 Task: Find connections with filter location Santana with filter topic #Healthwith filter profile language German with filter current company India Jobs with filter school Jawaharlal Nehru Technological University, Kakinada with filter industry Retail Art Dealers with filter service category Translation with filter keywords title Telework Nurse/Doctor
Action: Mouse moved to (594, 122)
Screenshot: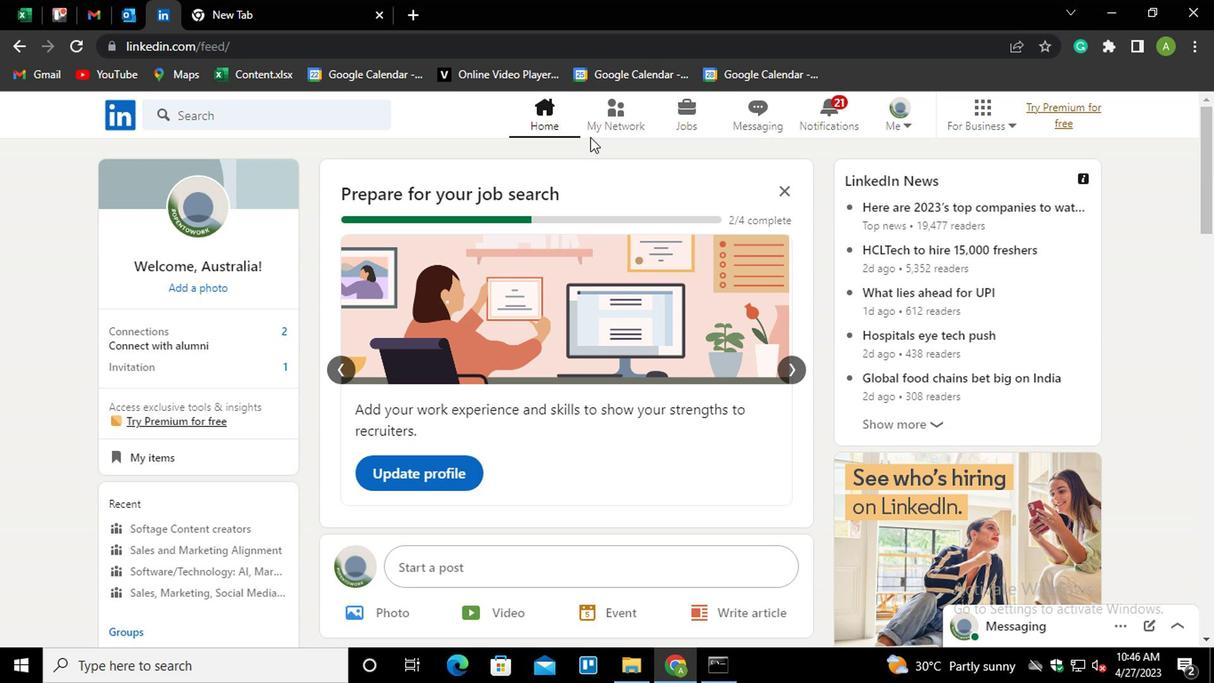 
Action: Mouse pressed left at (594, 122)
Screenshot: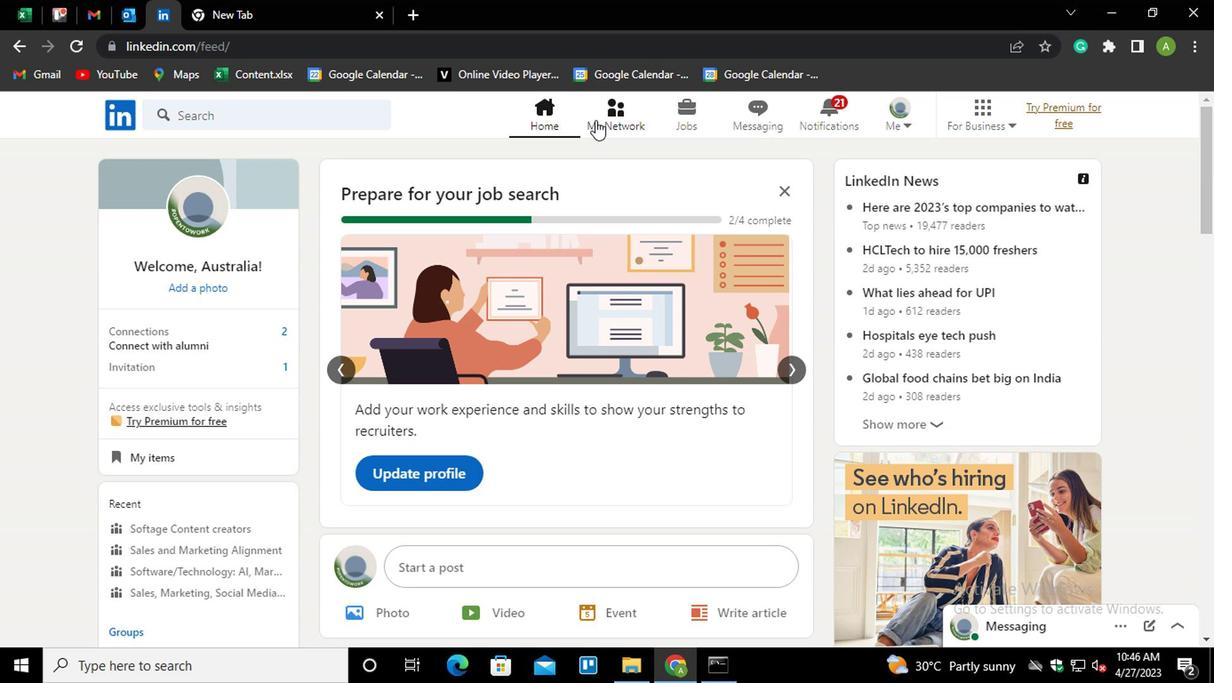 
Action: Mouse moved to (194, 217)
Screenshot: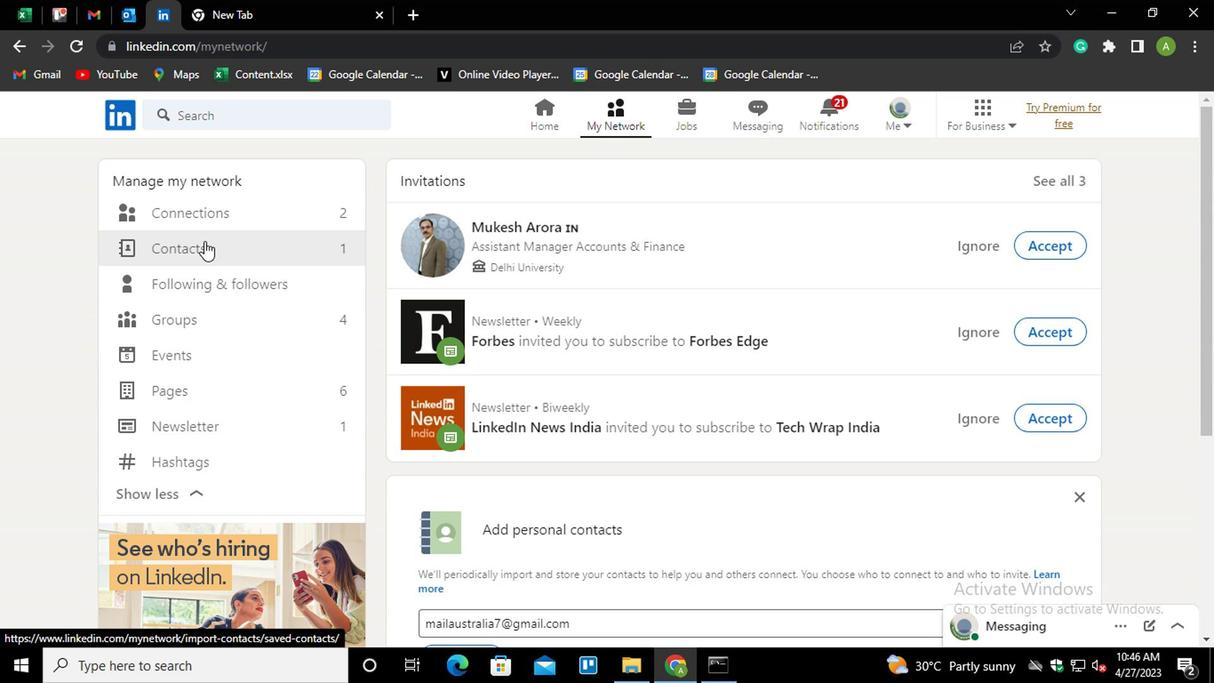 
Action: Mouse pressed left at (194, 217)
Screenshot: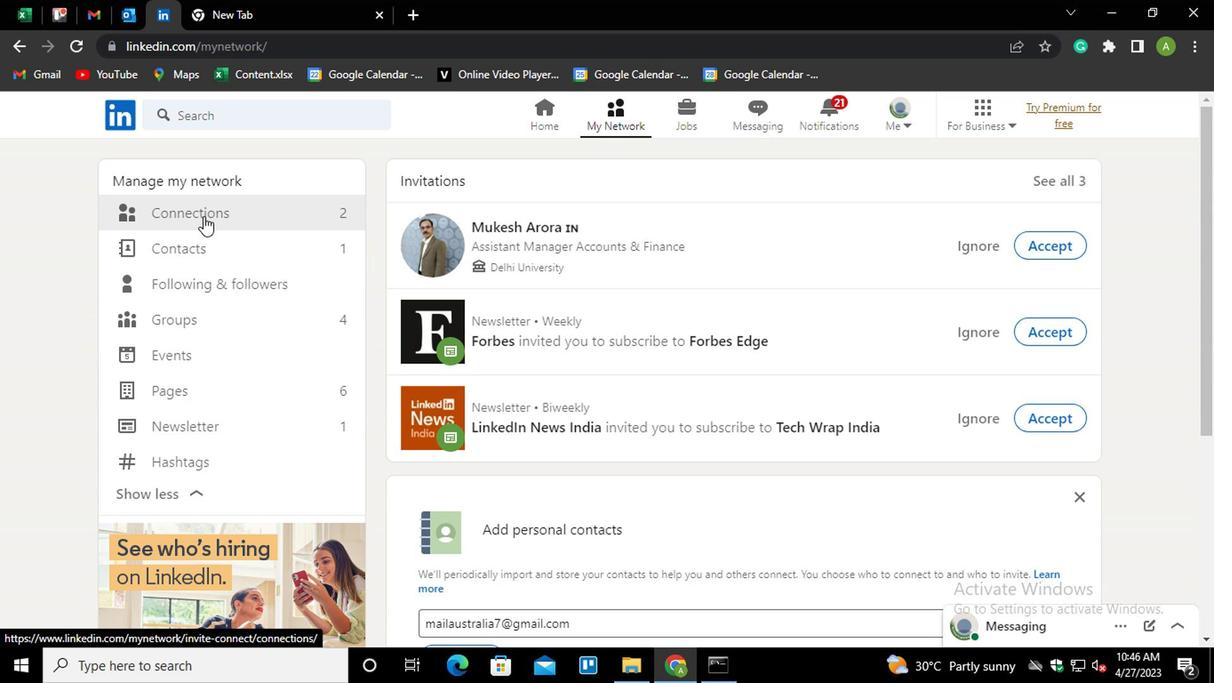 
Action: Mouse moved to (718, 213)
Screenshot: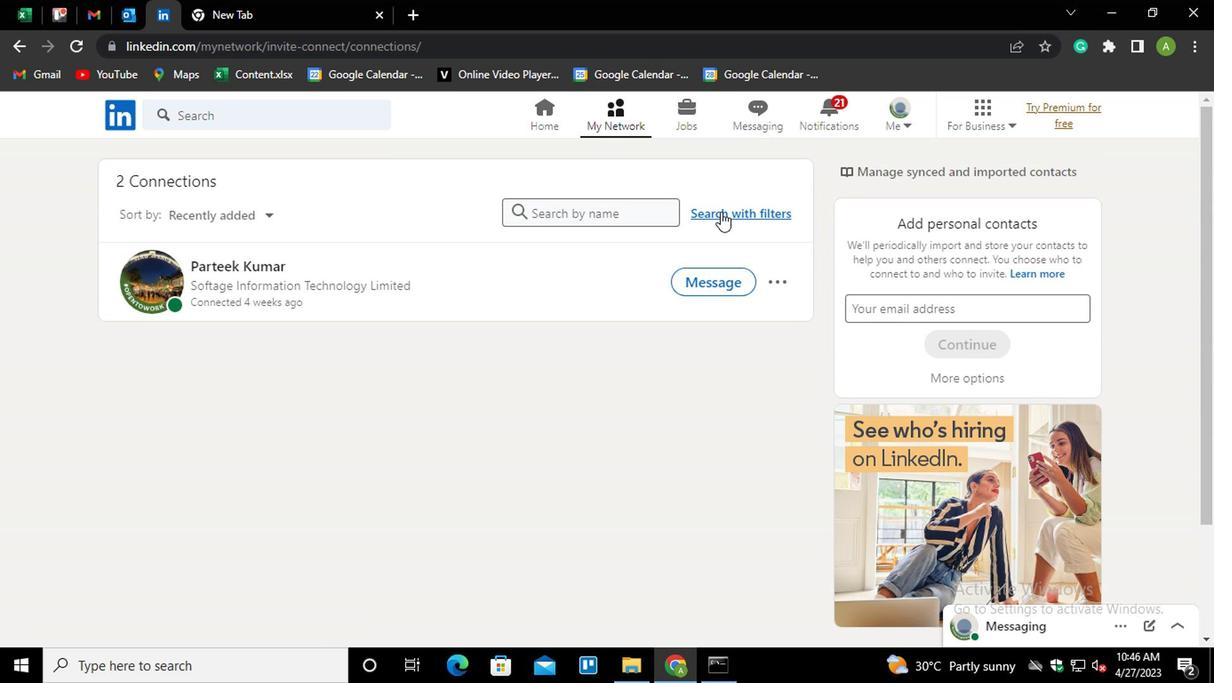 
Action: Mouse pressed left at (718, 213)
Screenshot: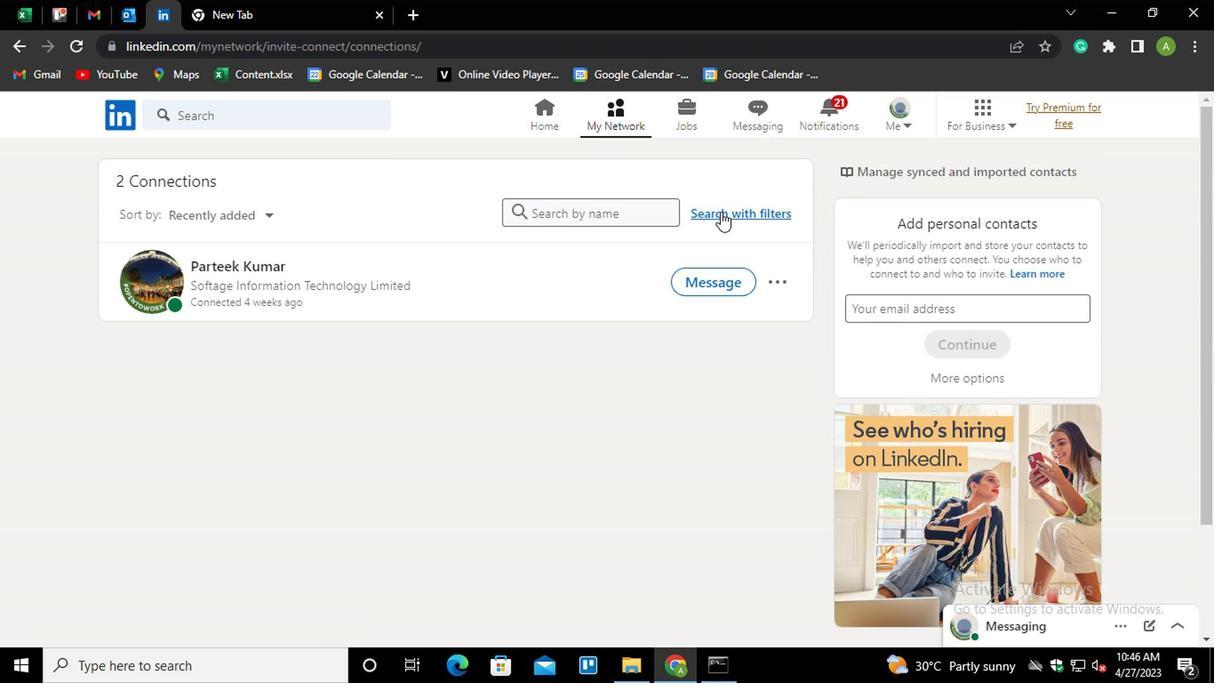 
Action: Mouse moved to (597, 165)
Screenshot: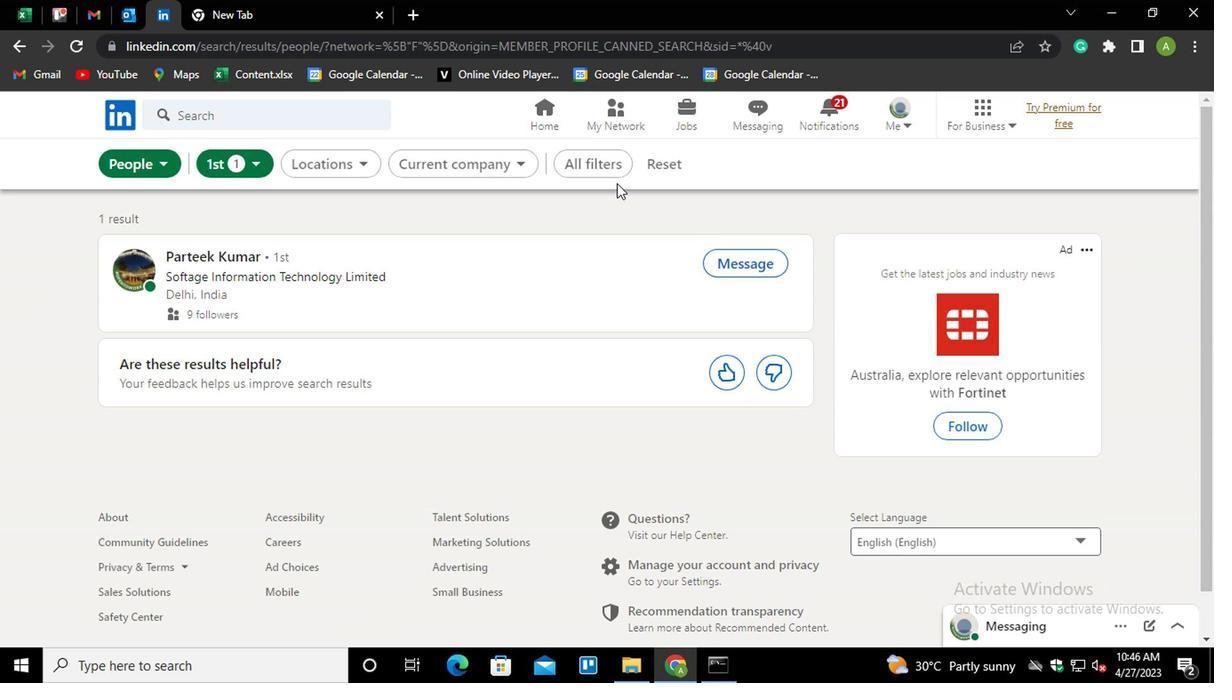 
Action: Mouse pressed left at (597, 165)
Screenshot: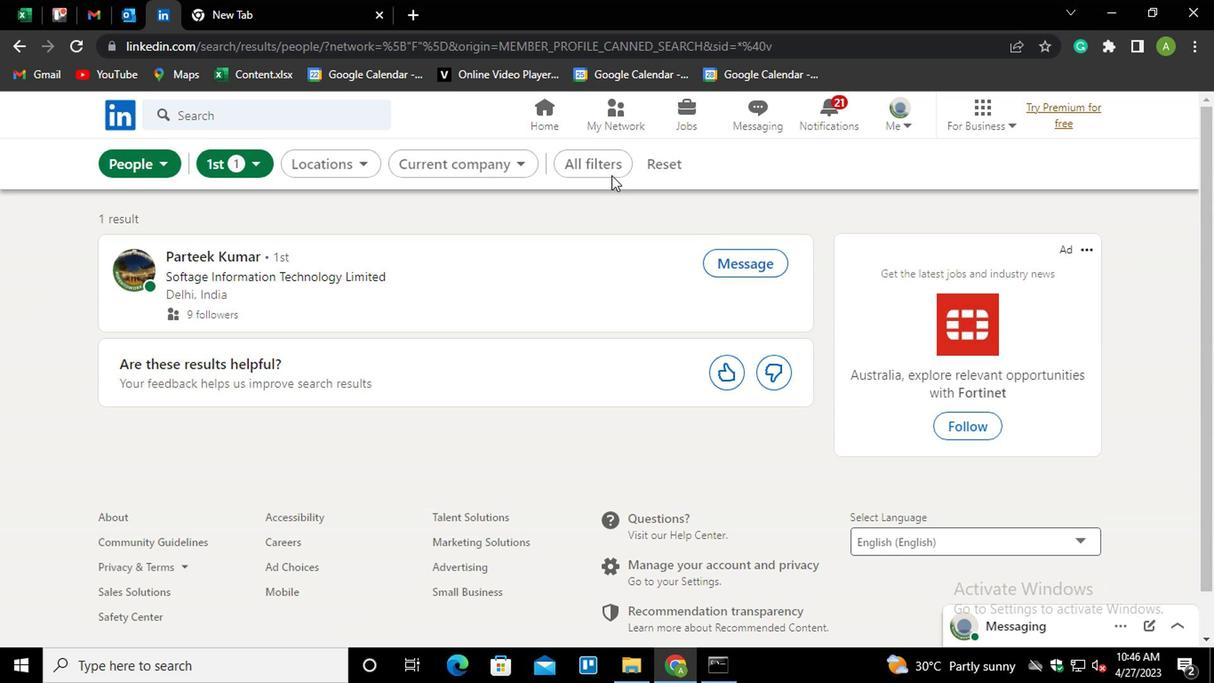 
Action: Mouse moved to (847, 371)
Screenshot: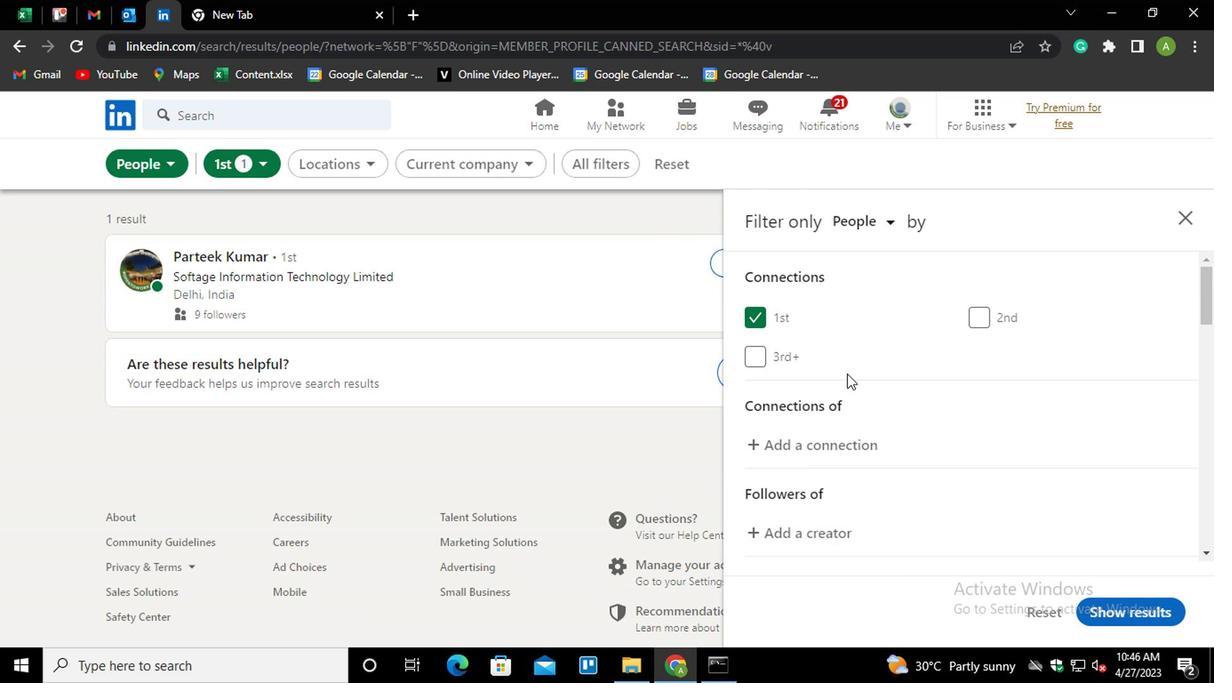 
Action: Mouse scrolled (847, 370) with delta (0, -1)
Screenshot: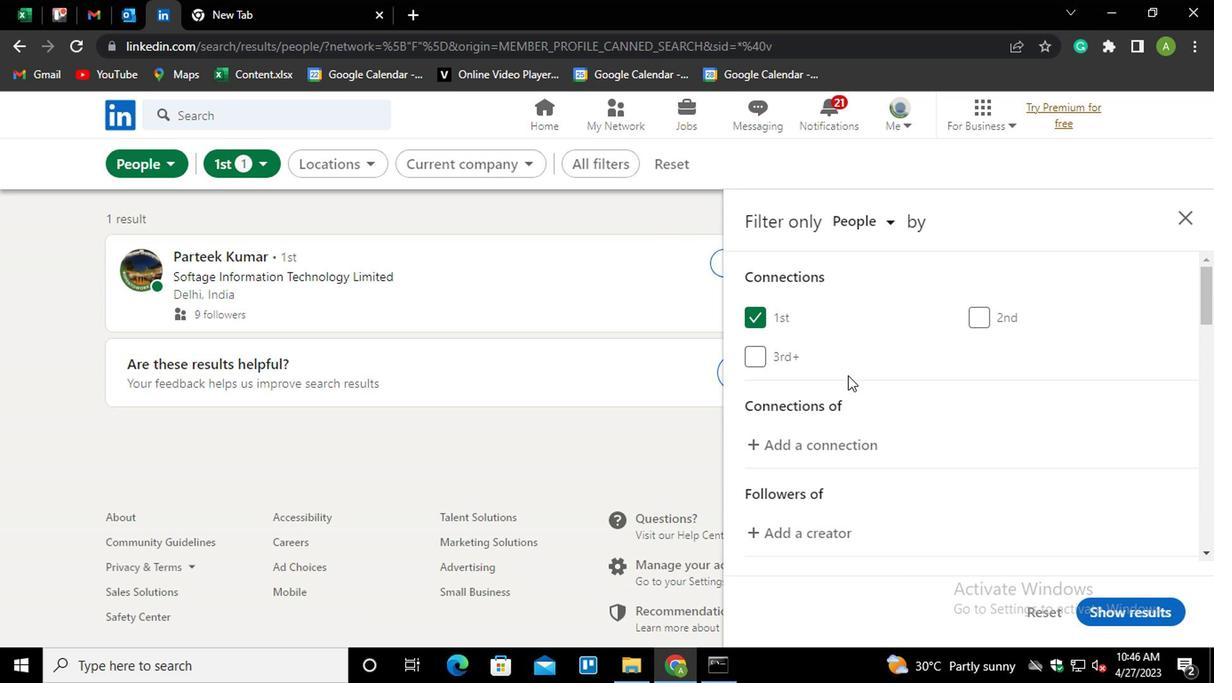 
Action: Mouse scrolled (847, 370) with delta (0, -1)
Screenshot: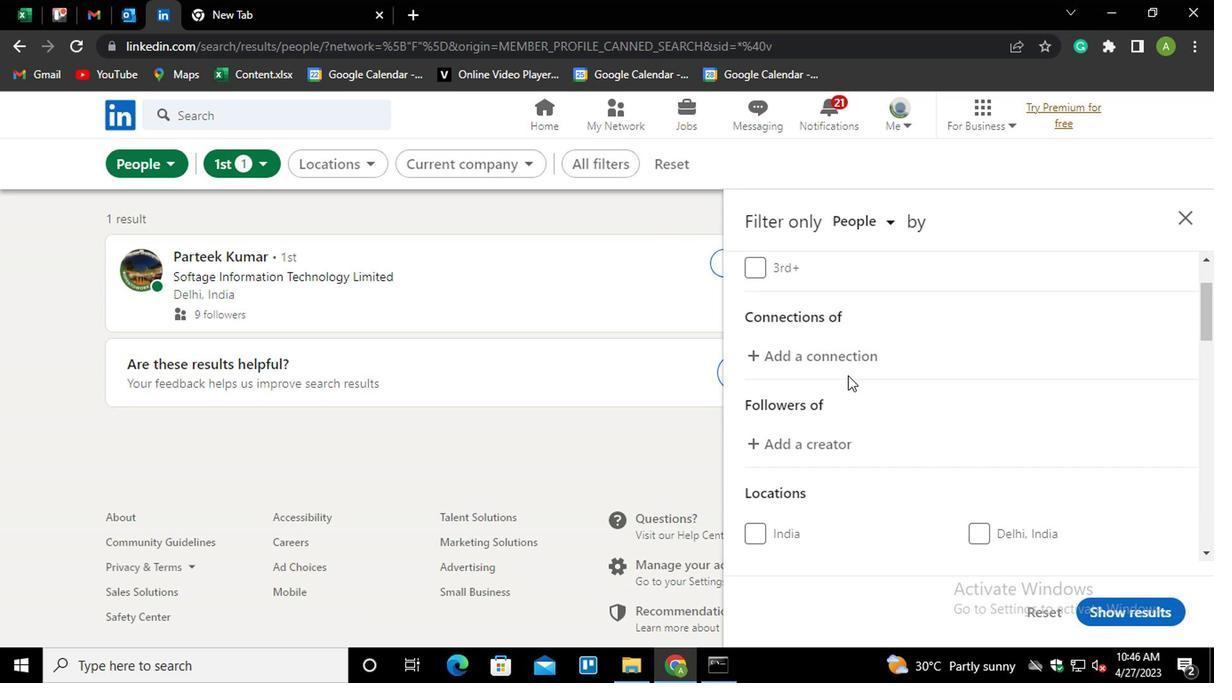 
Action: Mouse moved to (847, 371)
Screenshot: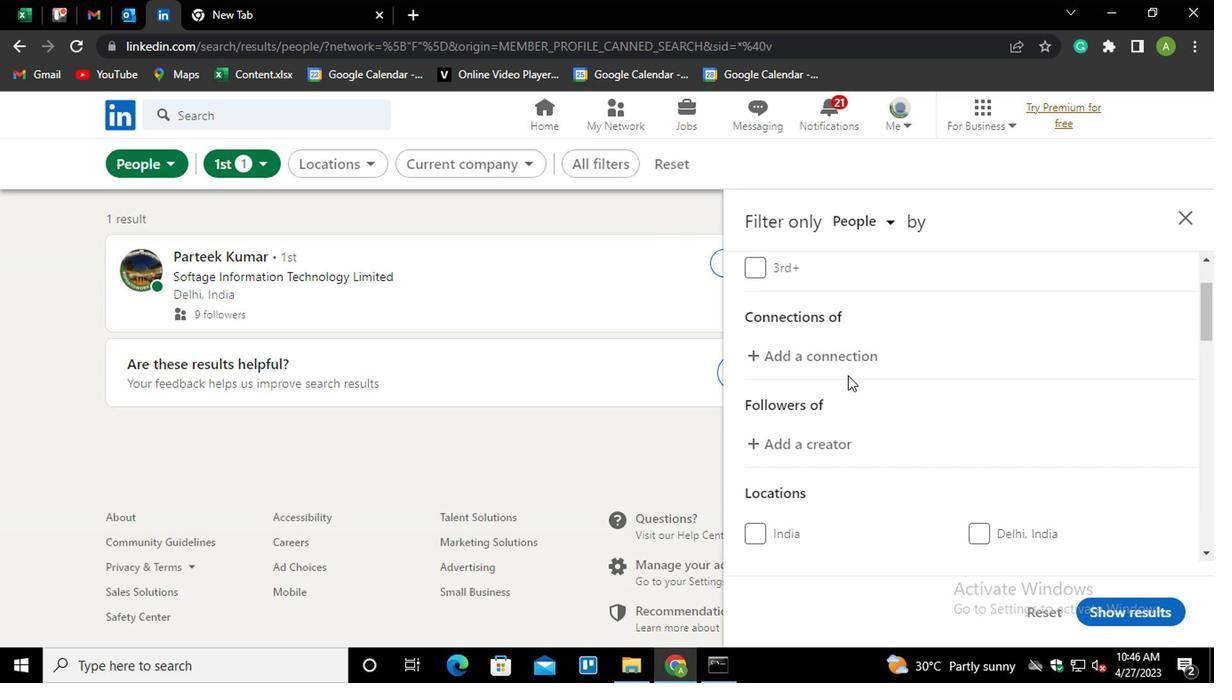 
Action: Mouse scrolled (847, 371) with delta (0, 0)
Screenshot: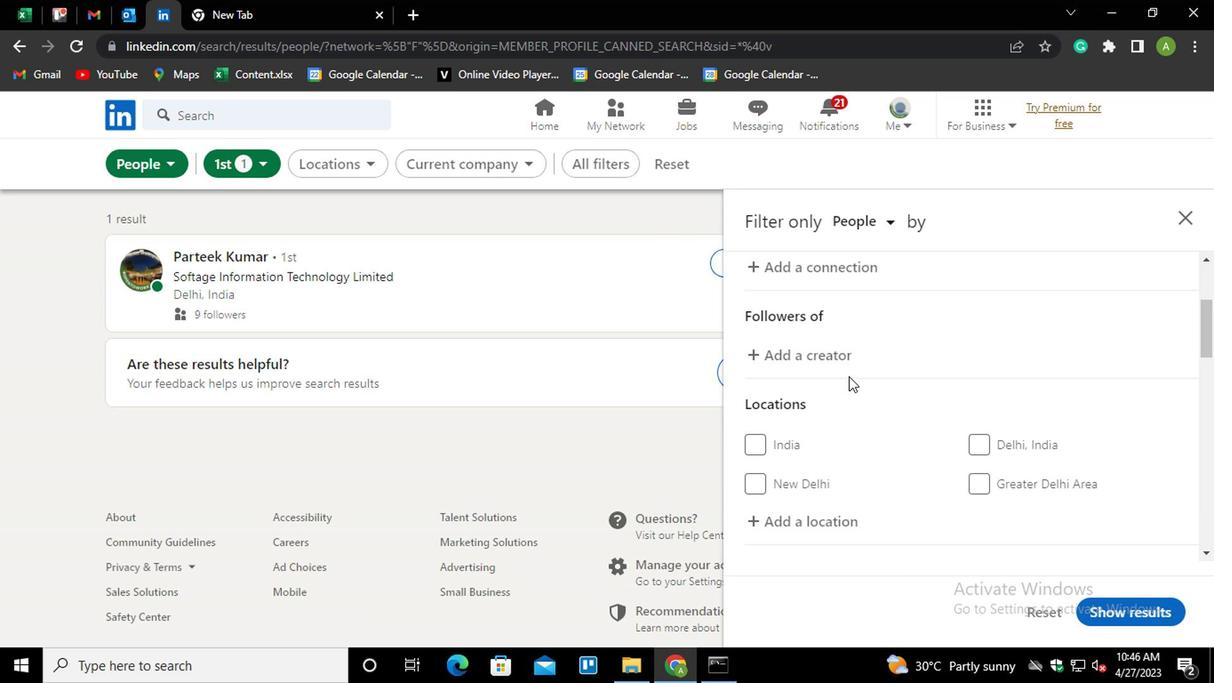 
Action: Mouse moved to (819, 427)
Screenshot: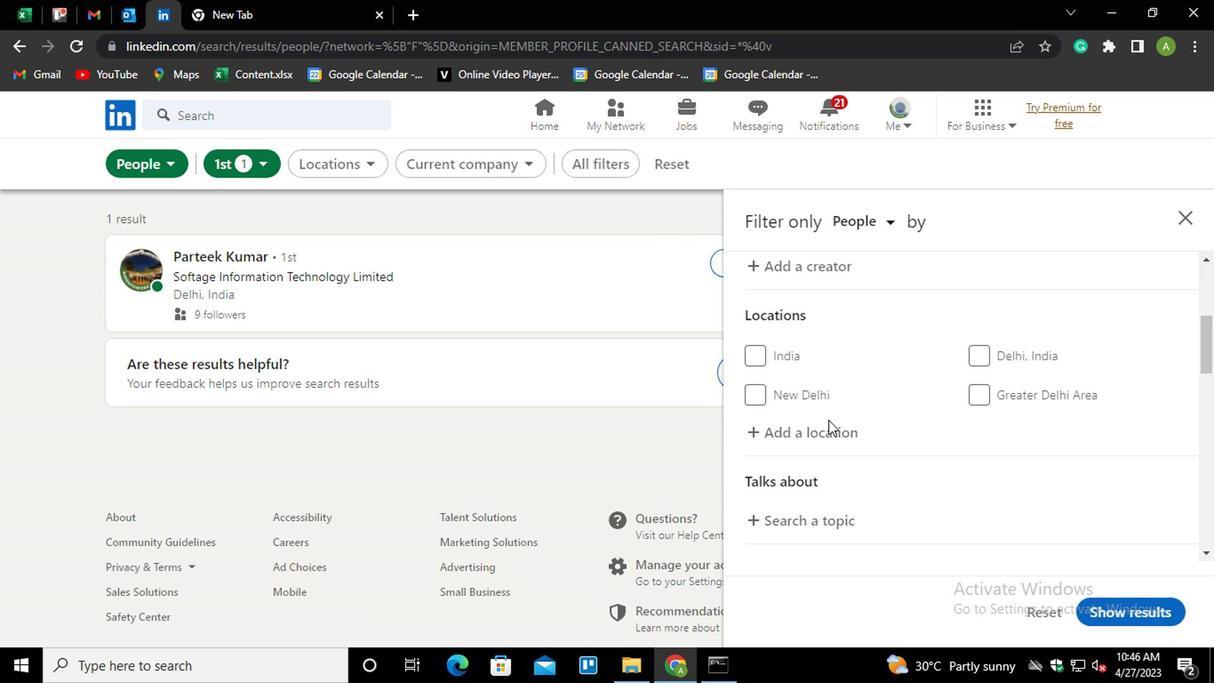
Action: Mouse pressed left at (819, 427)
Screenshot: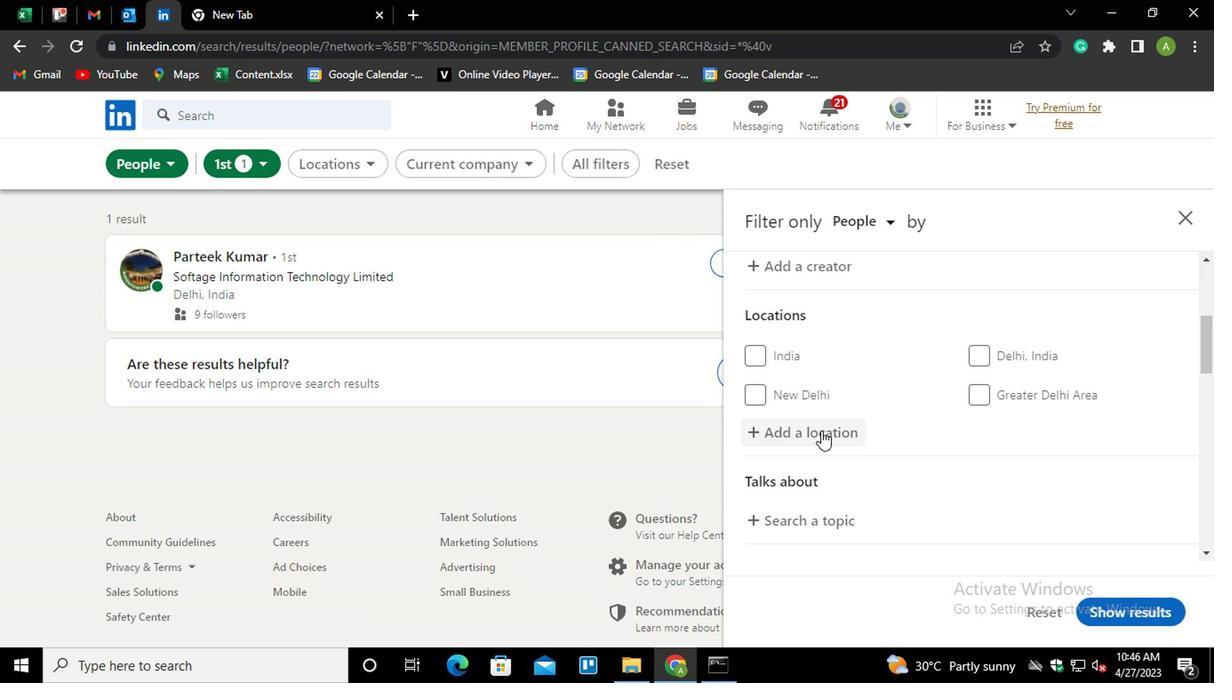 
Action: Mouse pressed left at (819, 427)
Screenshot: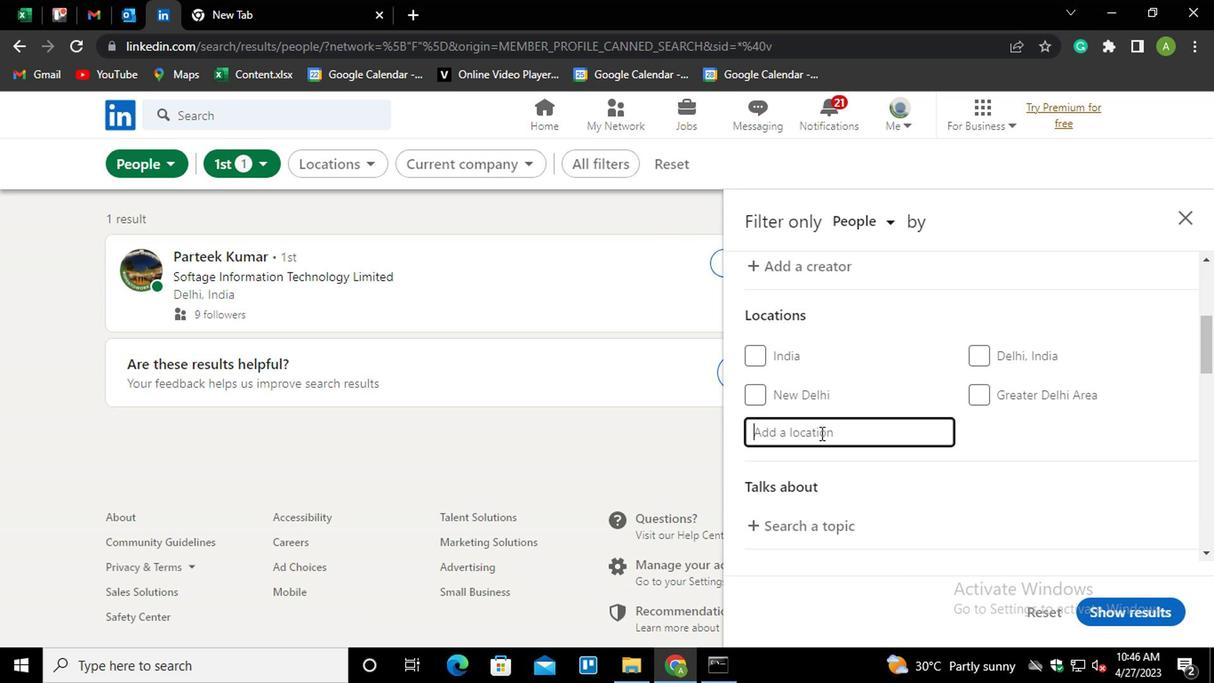 
Action: Mouse moved to (817, 427)
Screenshot: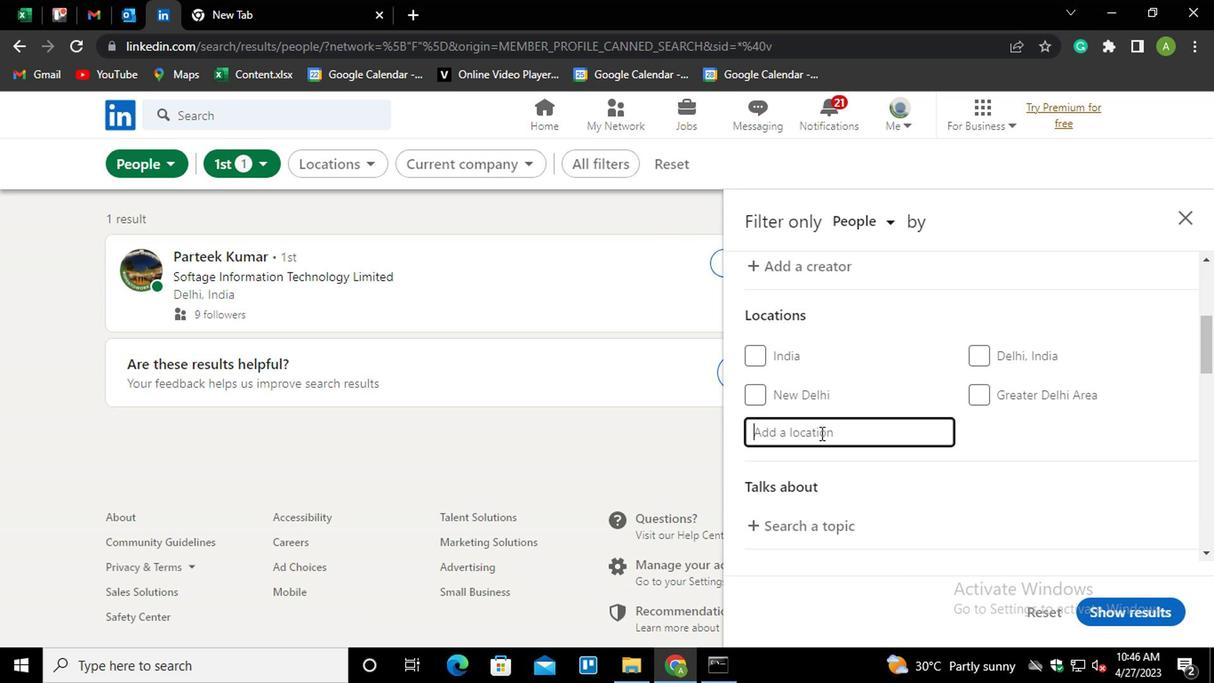 
Action: Key pressed <Key.shift>SANTANA<Key.down><Key.enter>
Screenshot: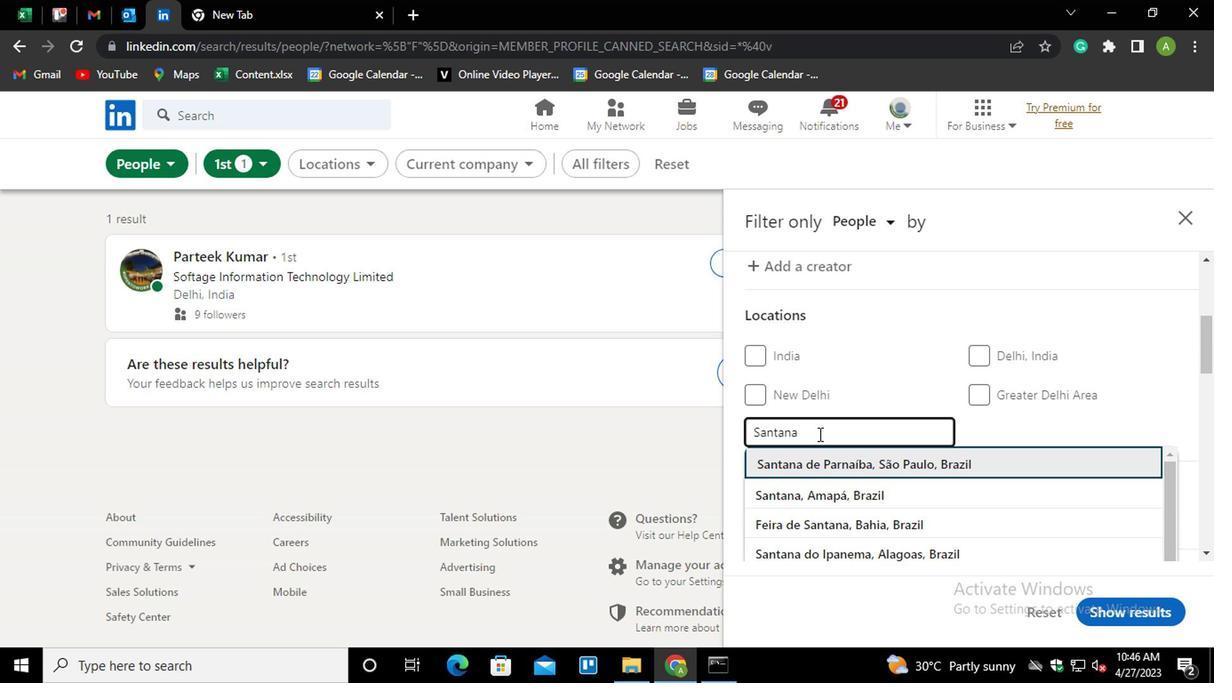 
Action: Mouse scrolled (817, 427) with delta (0, 0)
Screenshot: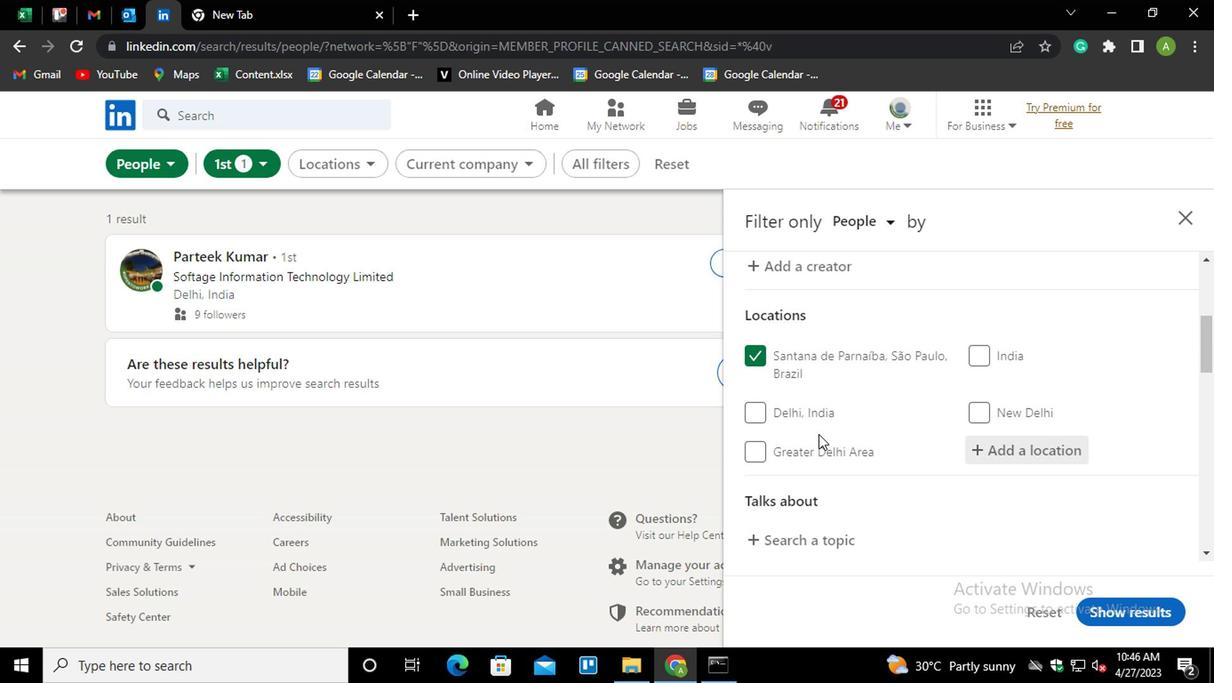 
Action: Mouse scrolled (817, 427) with delta (0, 0)
Screenshot: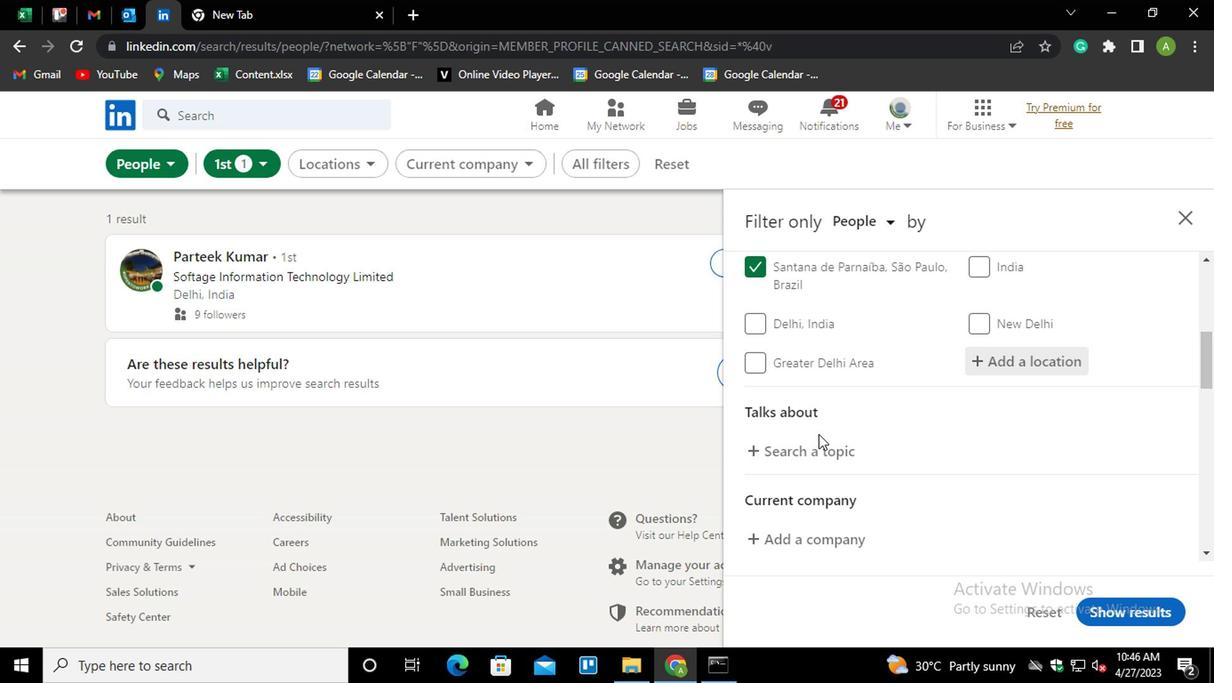 
Action: Mouse scrolled (817, 427) with delta (0, 0)
Screenshot: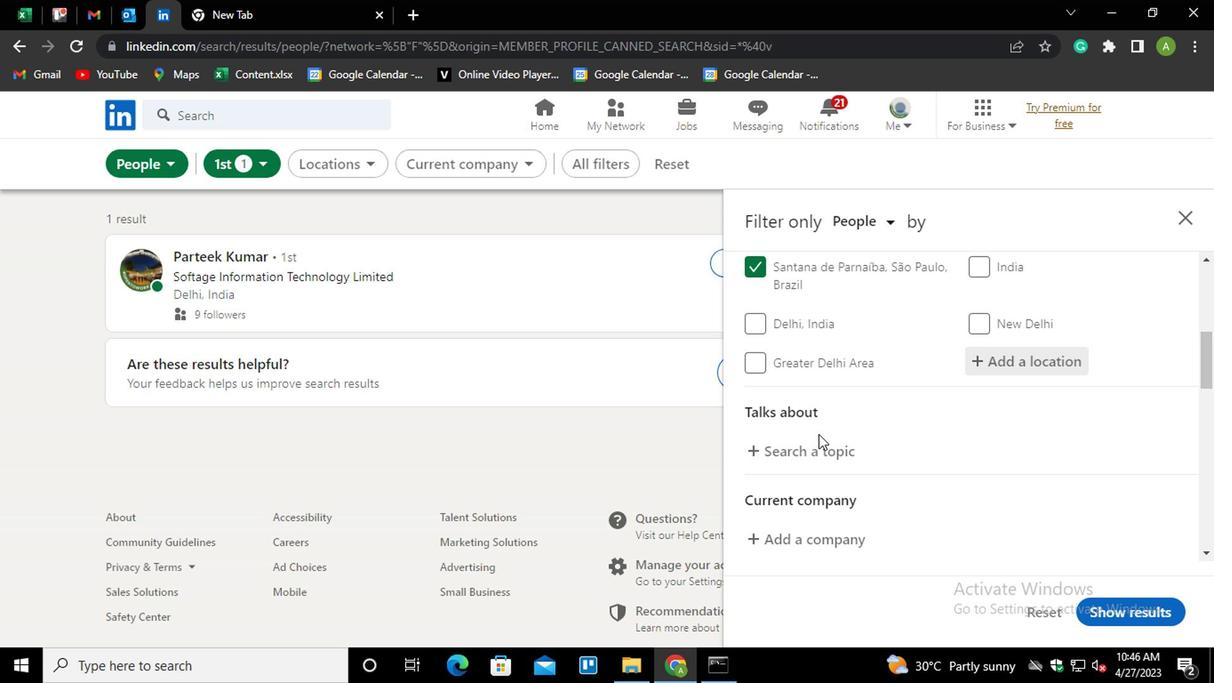 
Action: Mouse moved to (798, 277)
Screenshot: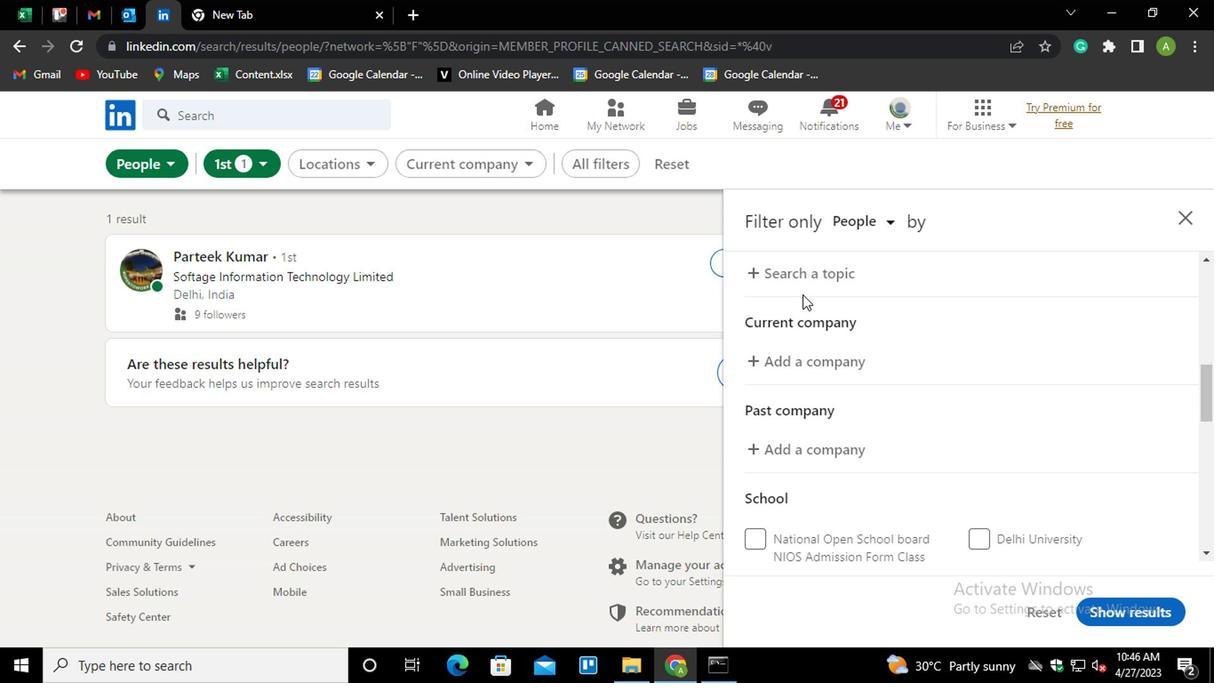 
Action: Mouse pressed left at (798, 277)
Screenshot: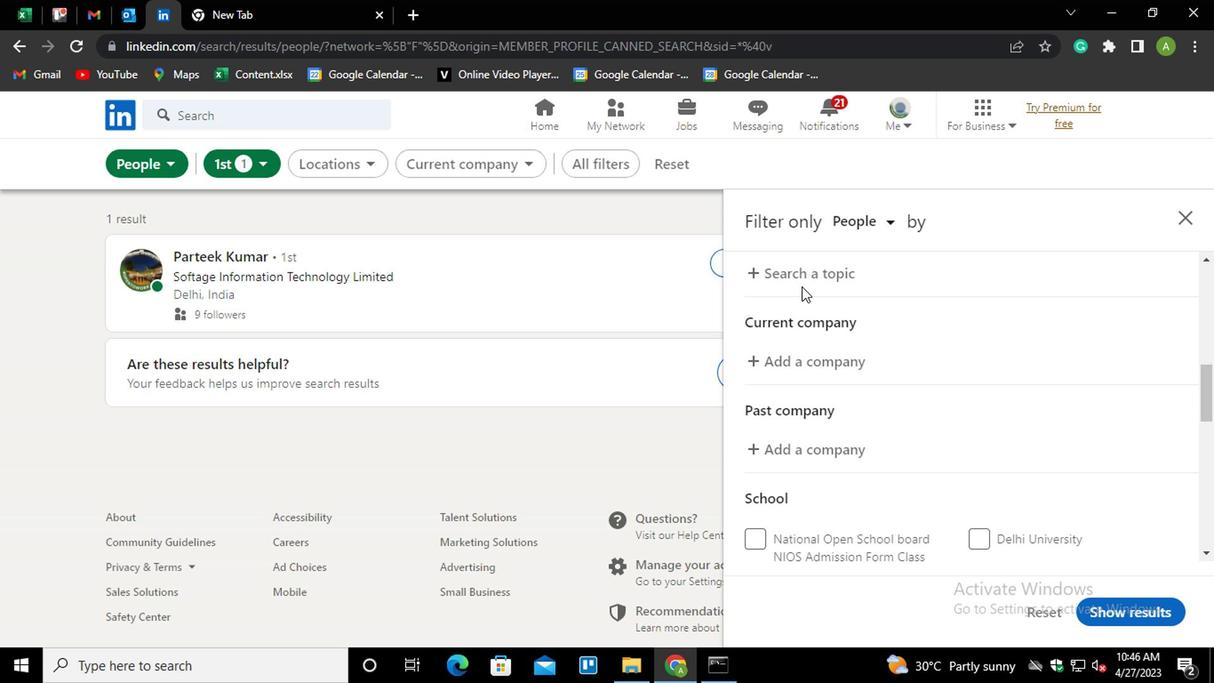 
Action: Key pressed <Key.shift>#<Key.shift>HEALTG<Key.enter>H<Key.backspace><Key.backspace>H
Screenshot: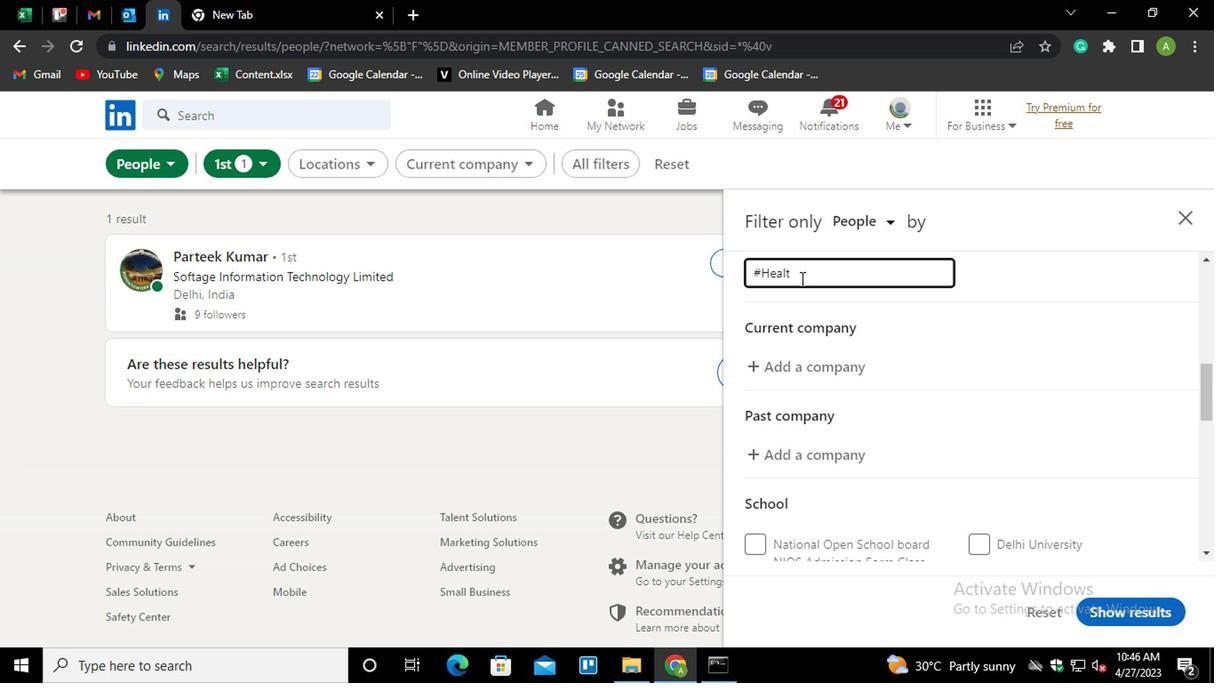 
Action: Mouse moved to (1082, 304)
Screenshot: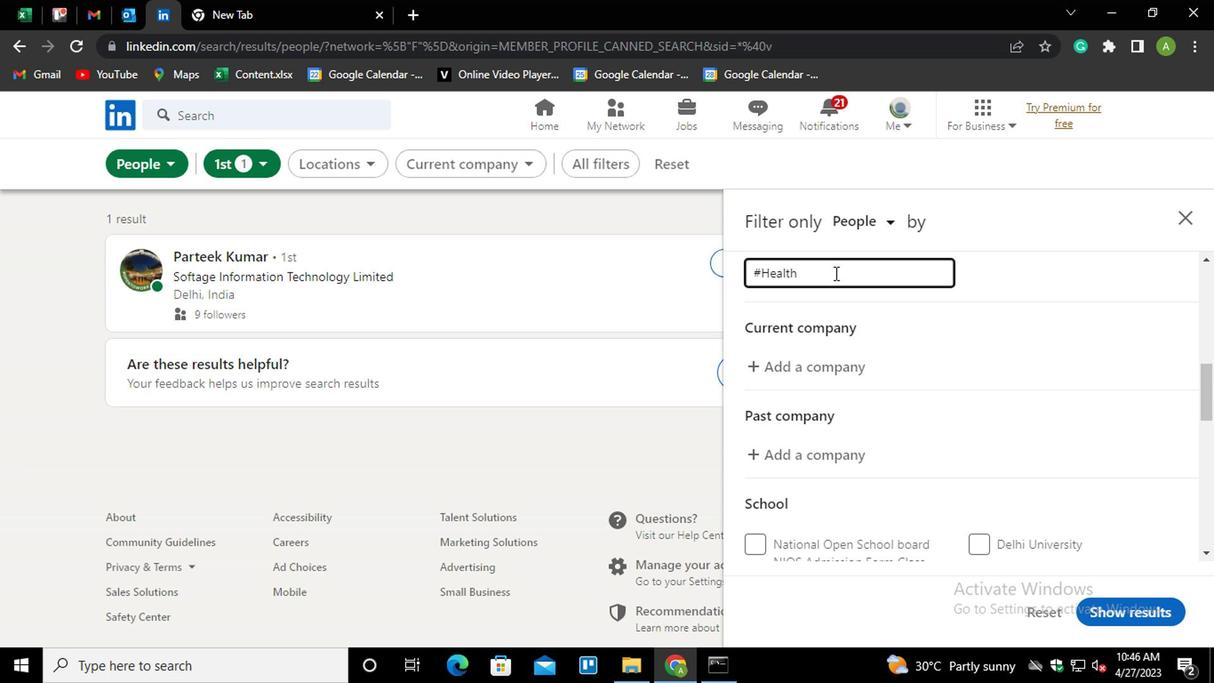 
Action: Mouse pressed left at (1082, 304)
Screenshot: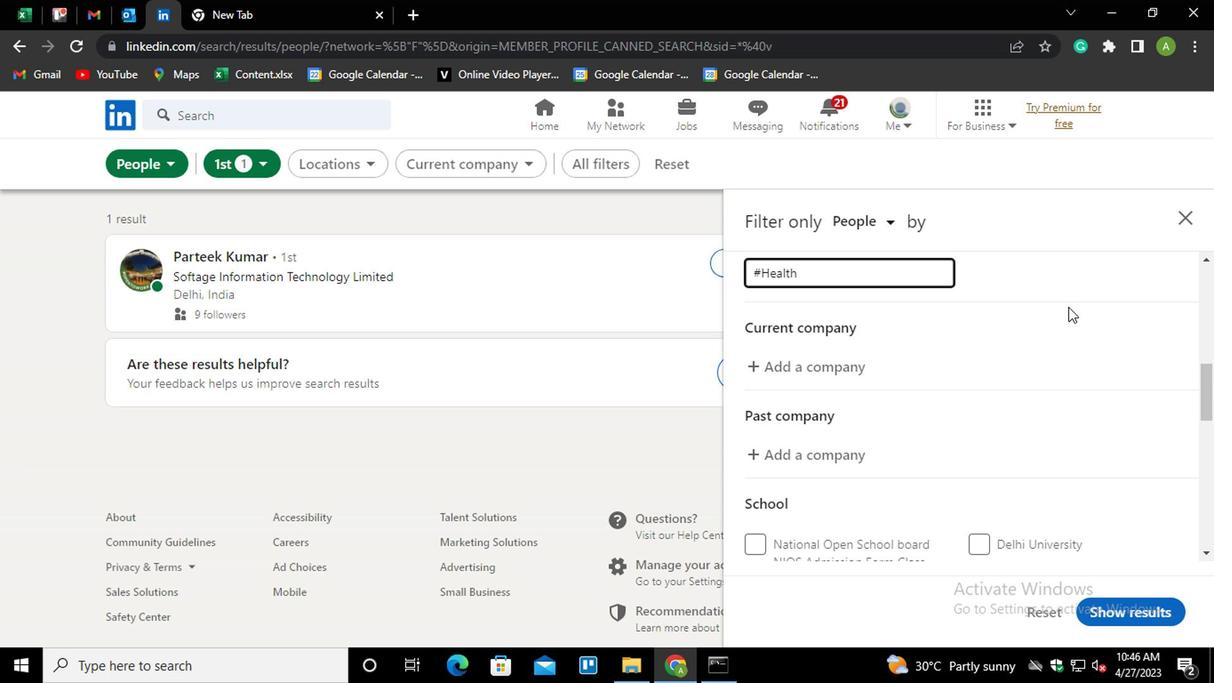 
Action: Mouse moved to (1088, 300)
Screenshot: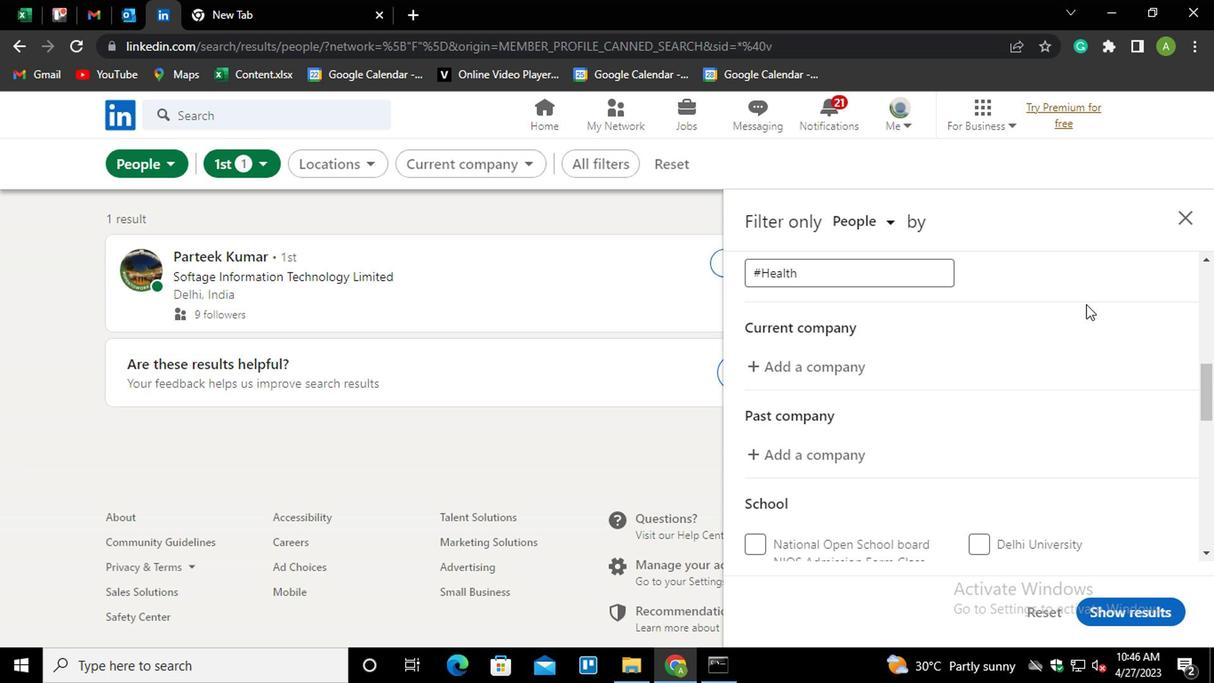 
Action: Mouse scrolled (1088, 299) with delta (0, 0)
Screenshot: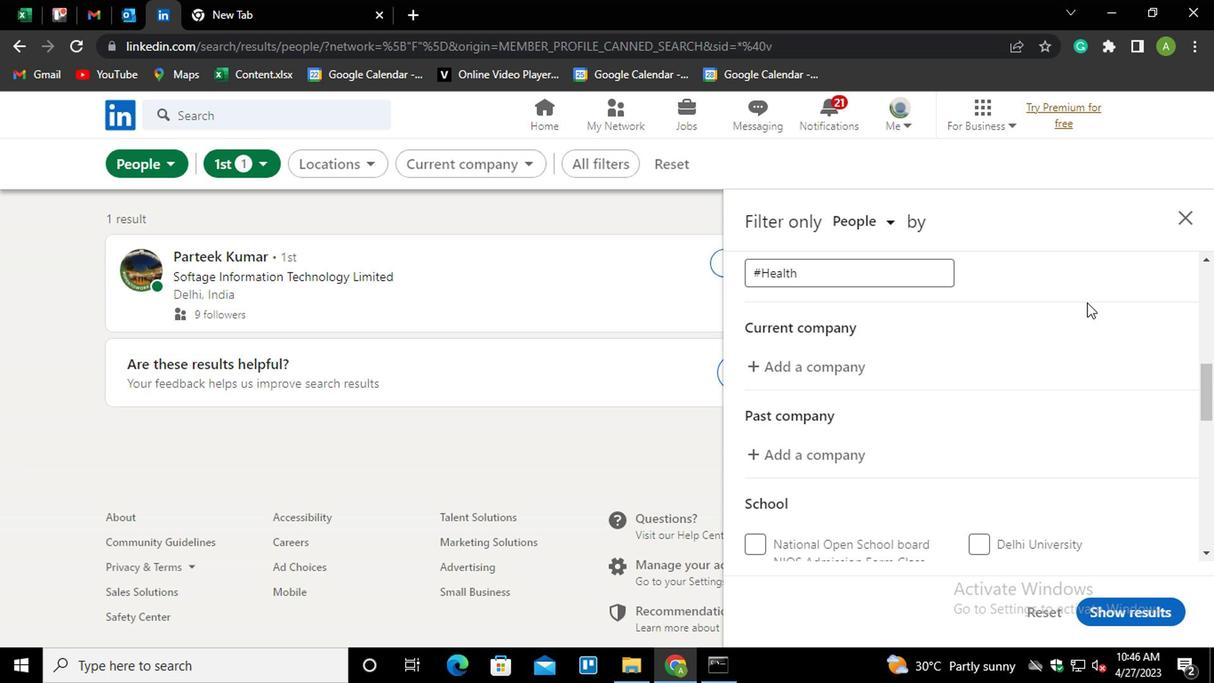 
Action: Mouse moved to (798, 275)
Screenshot: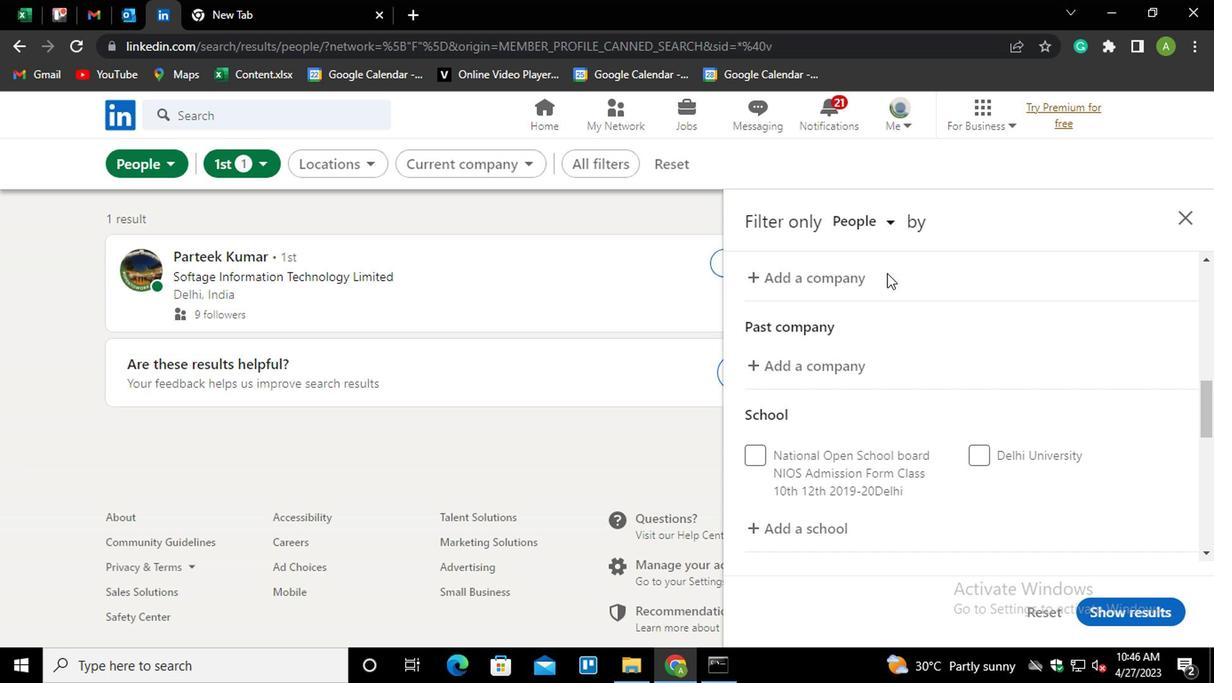 
Action: Mouse pressed left at (798, 275)
Screenshot: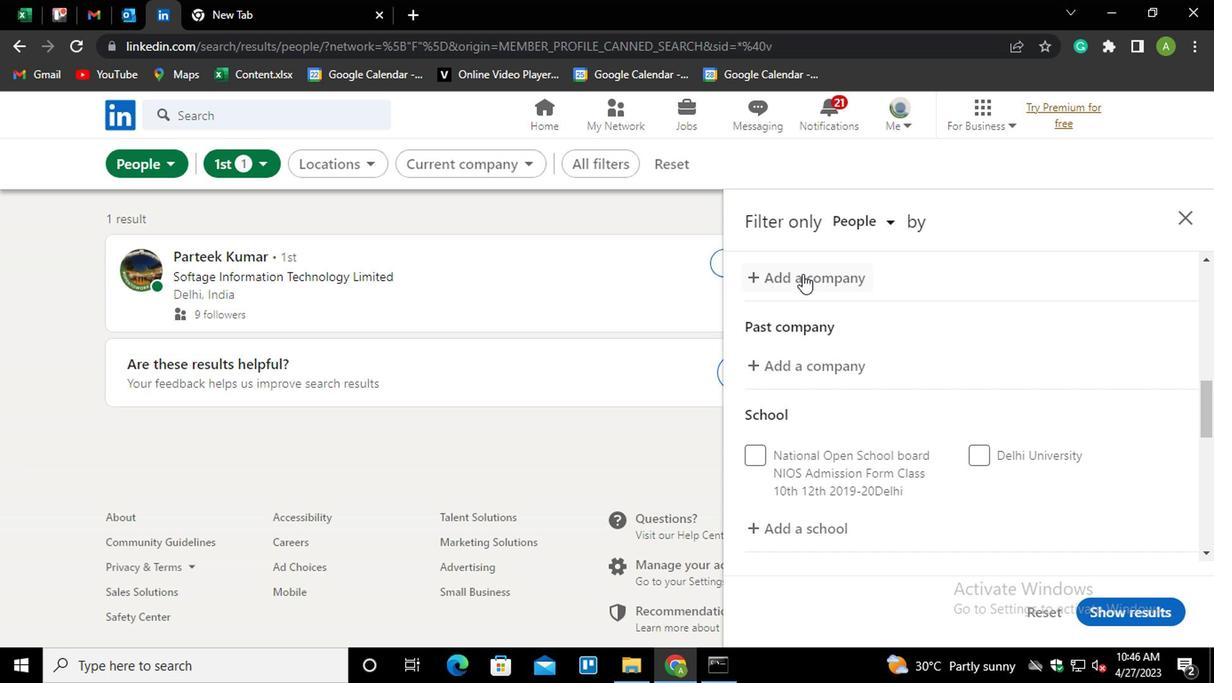 
Action: Mouse moved to (802, 276)
Screenshot: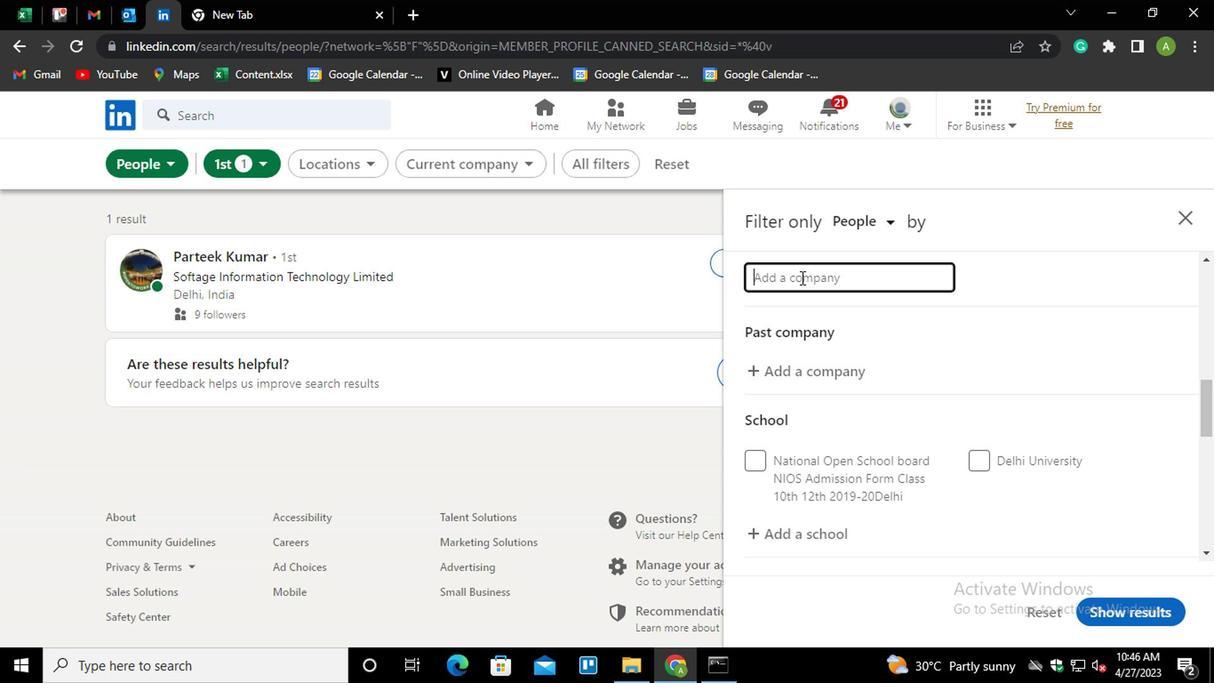 
Action: Mouse pressed left at (802, 276)
Screenshot: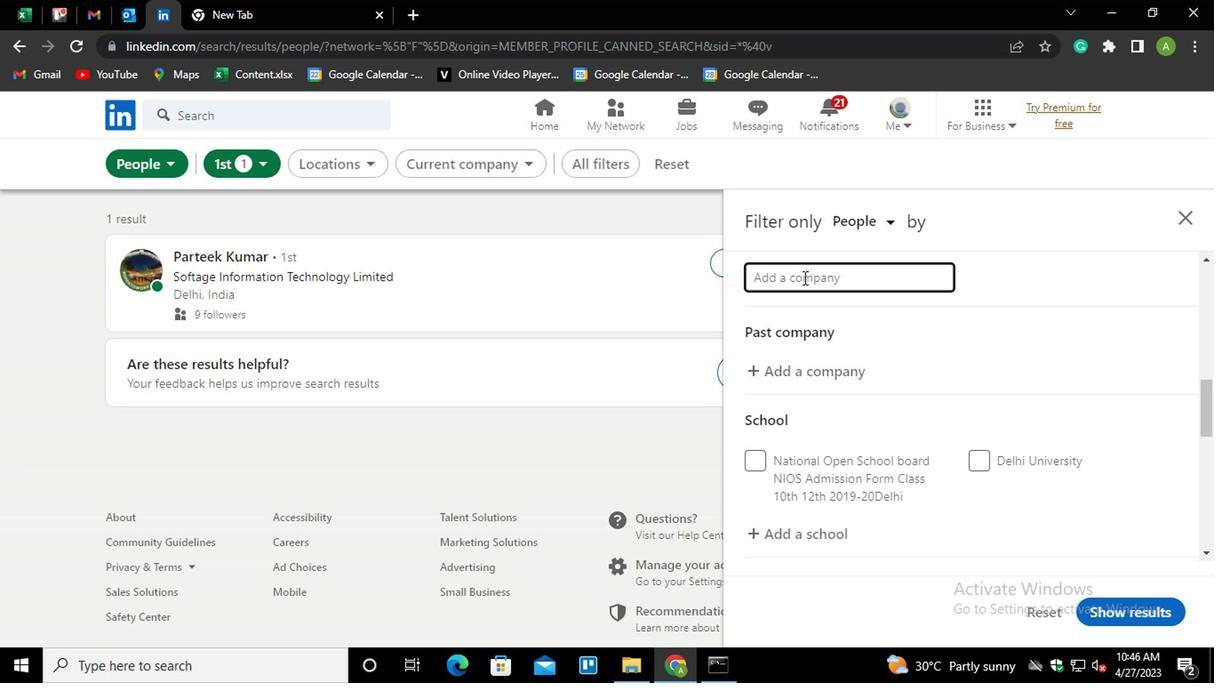
Action: Key pressed <Key.shift_r>INDIA<Key.space><Key.down><Key.down><Key.enter>
Screenshot: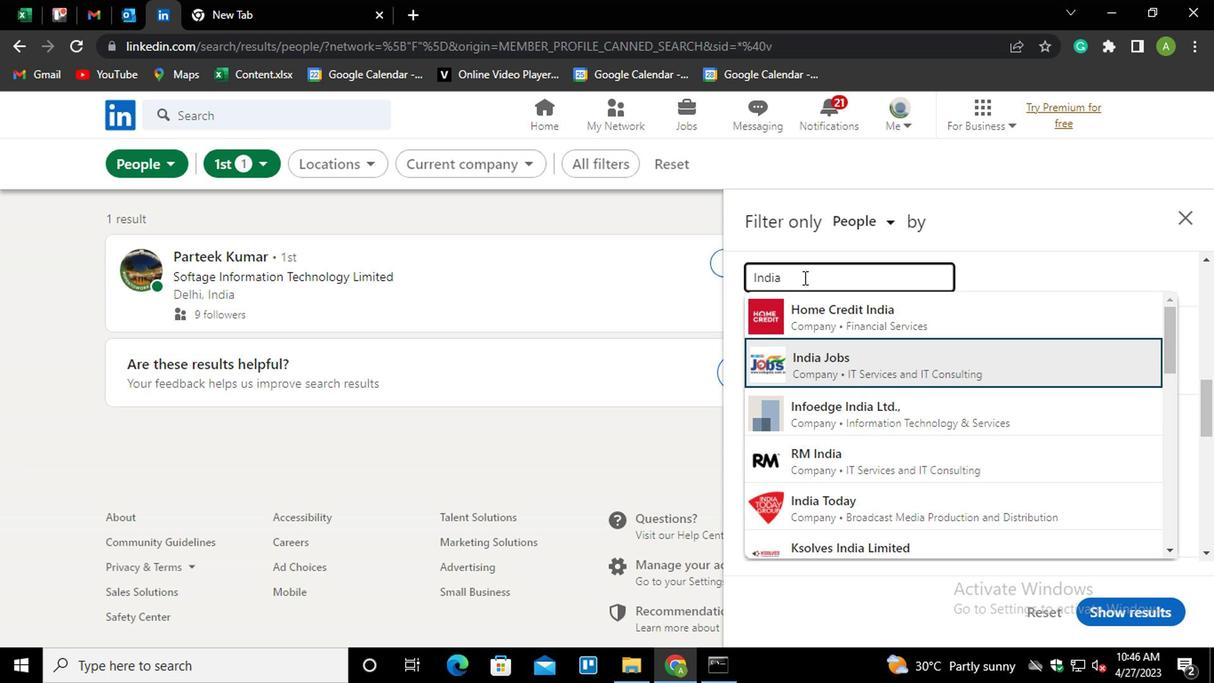
Action: Mouse moved to (847, 311)
Screenshot: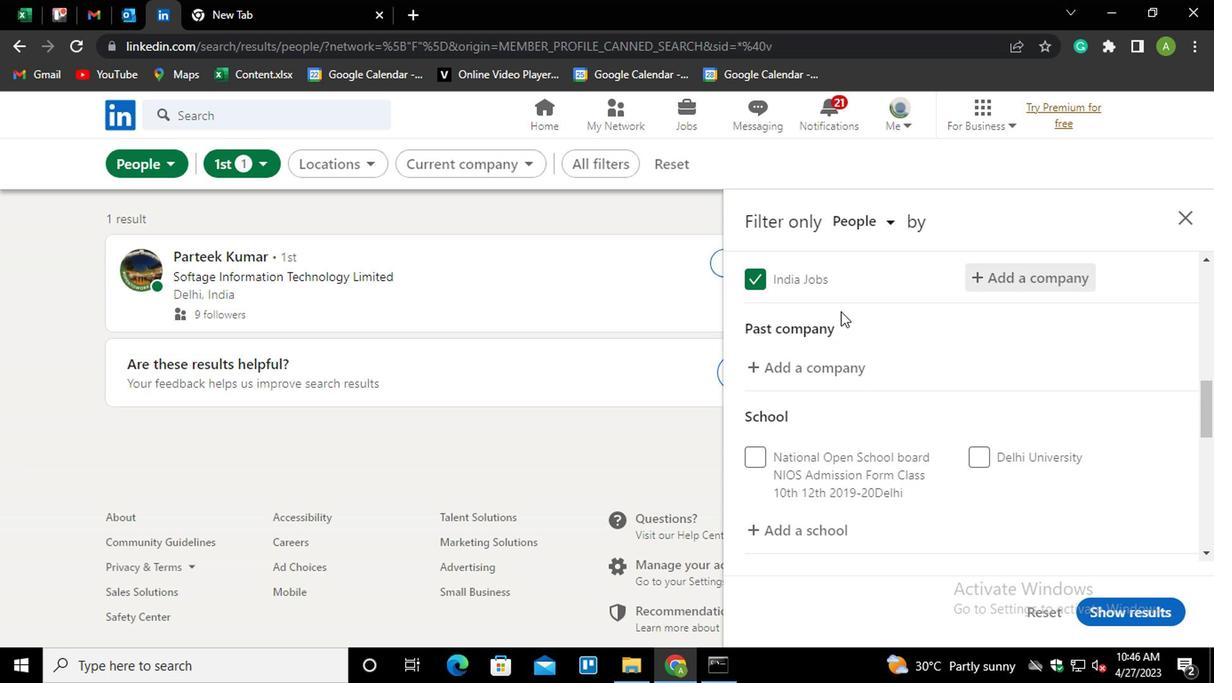 
Action: Mouse scrolled (847, 309) with delta (0, -1)
Screenshot: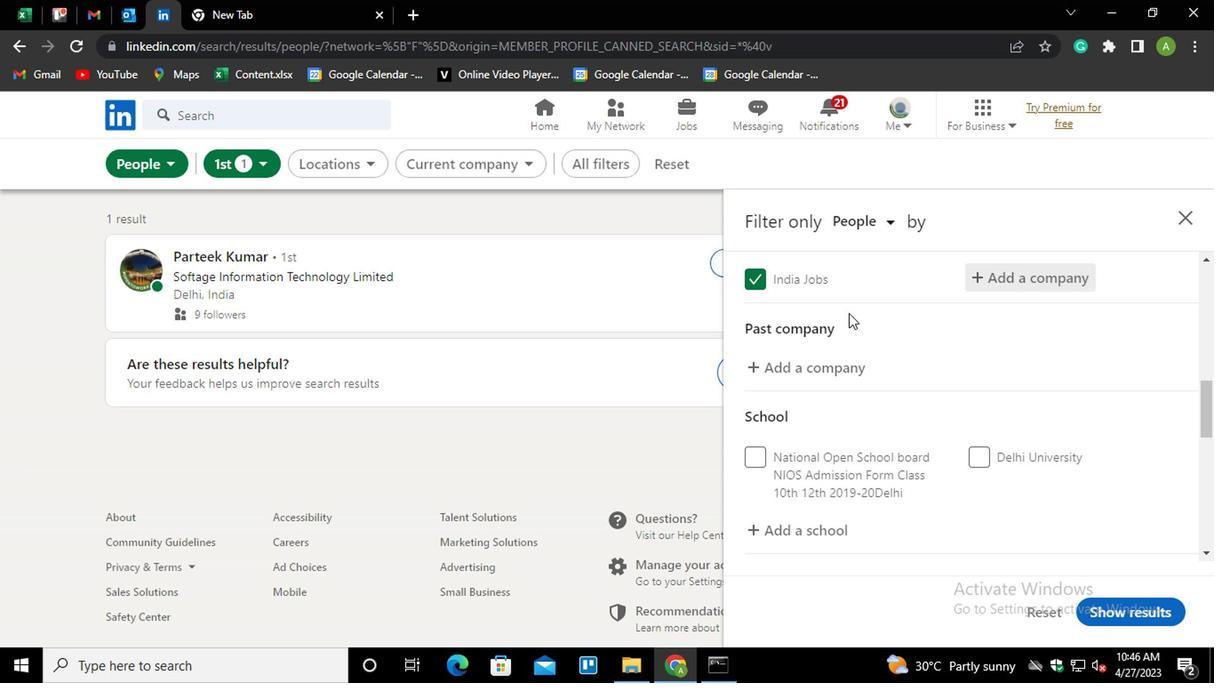 
Action: Mouse moved to (847, 315)
Screenshot: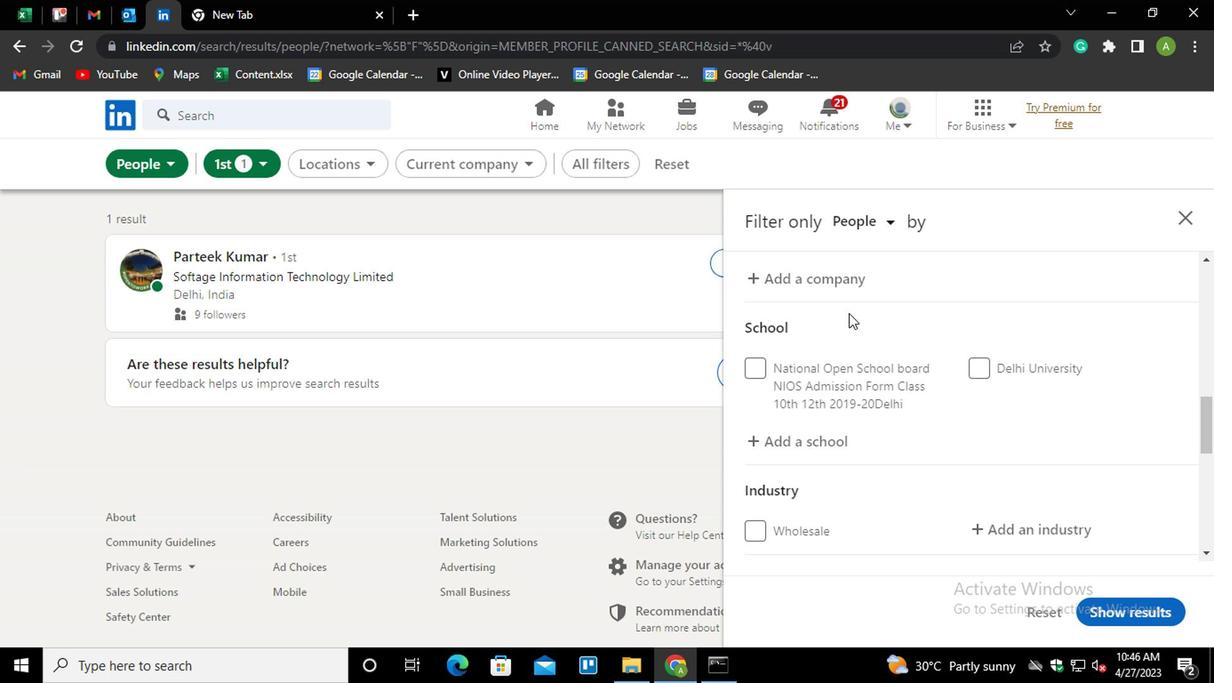 
Action: Mouse scrolled (847, 314) with delta (0, 0)
Screenshot: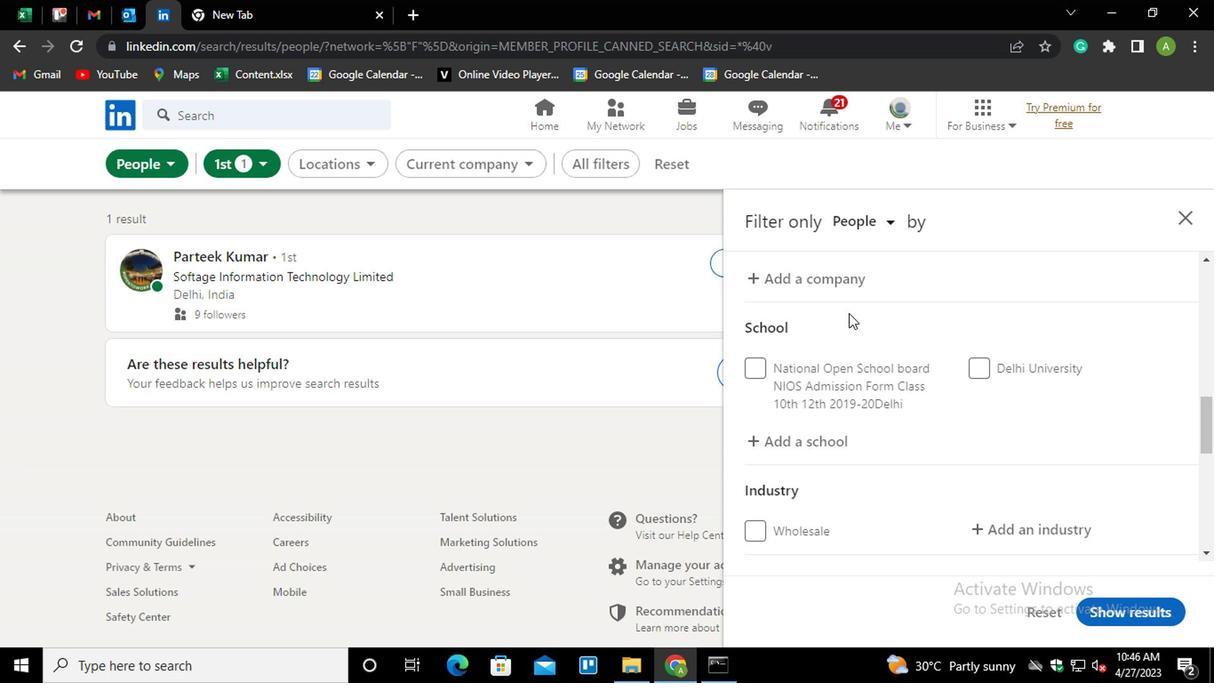 
Action: Mouse moved to (804, 356)
Screenshot: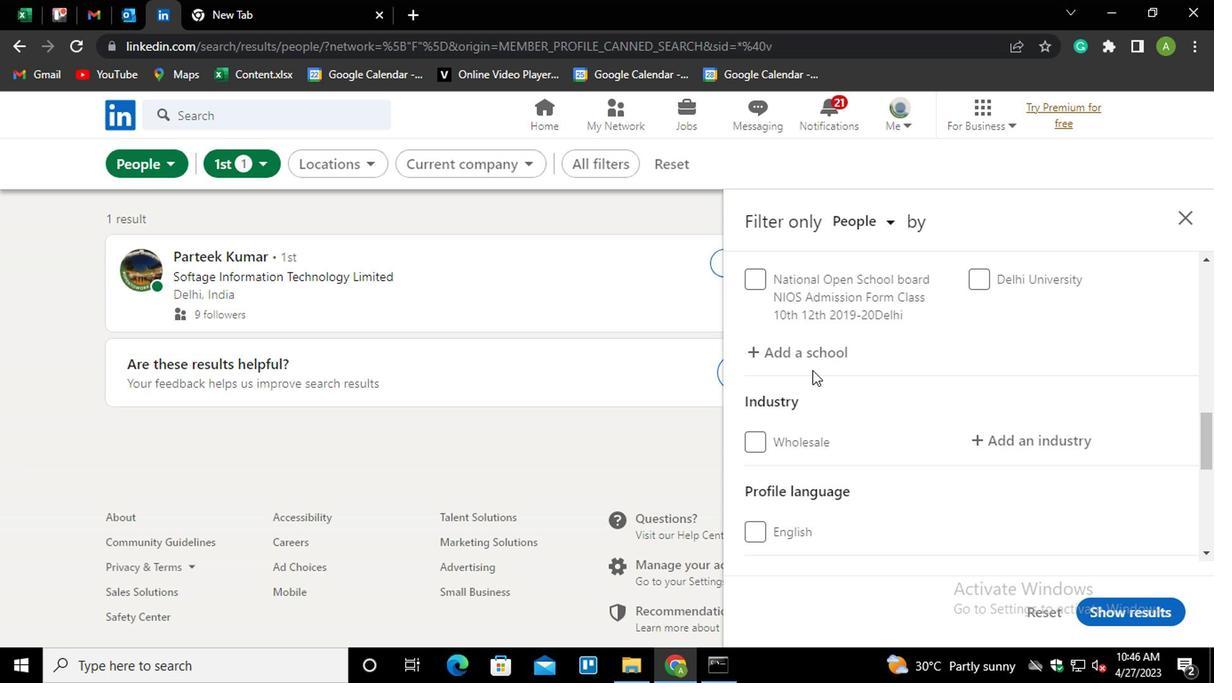 
Action: Mouse pressed left at (804, 356)
Screenshot: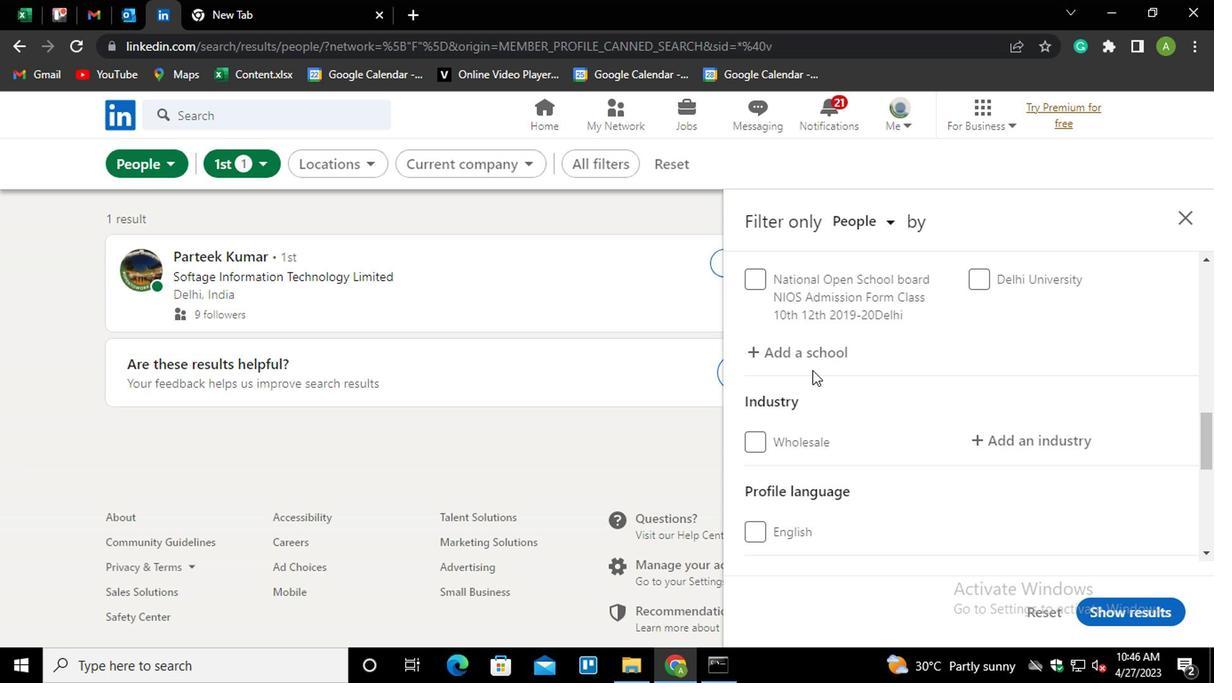 
Action: Mouse moved to (810, 352)
Screenshot: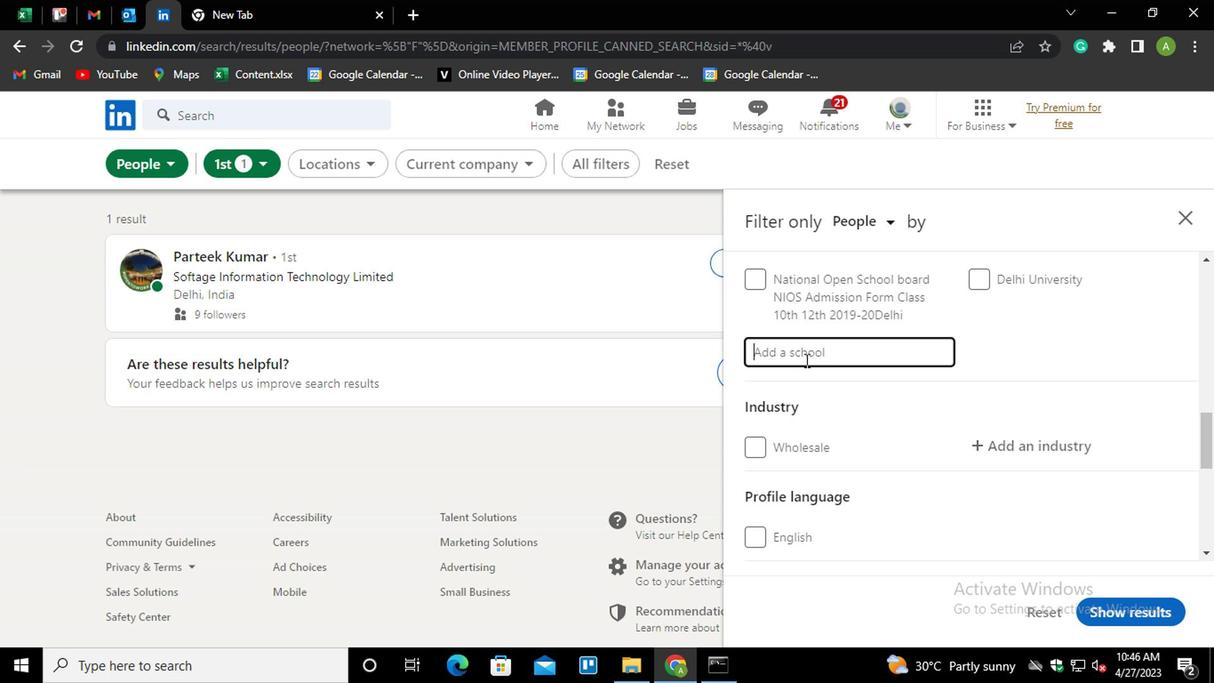 
Action: Mouse pressed left at (810, 352)
Screenshot: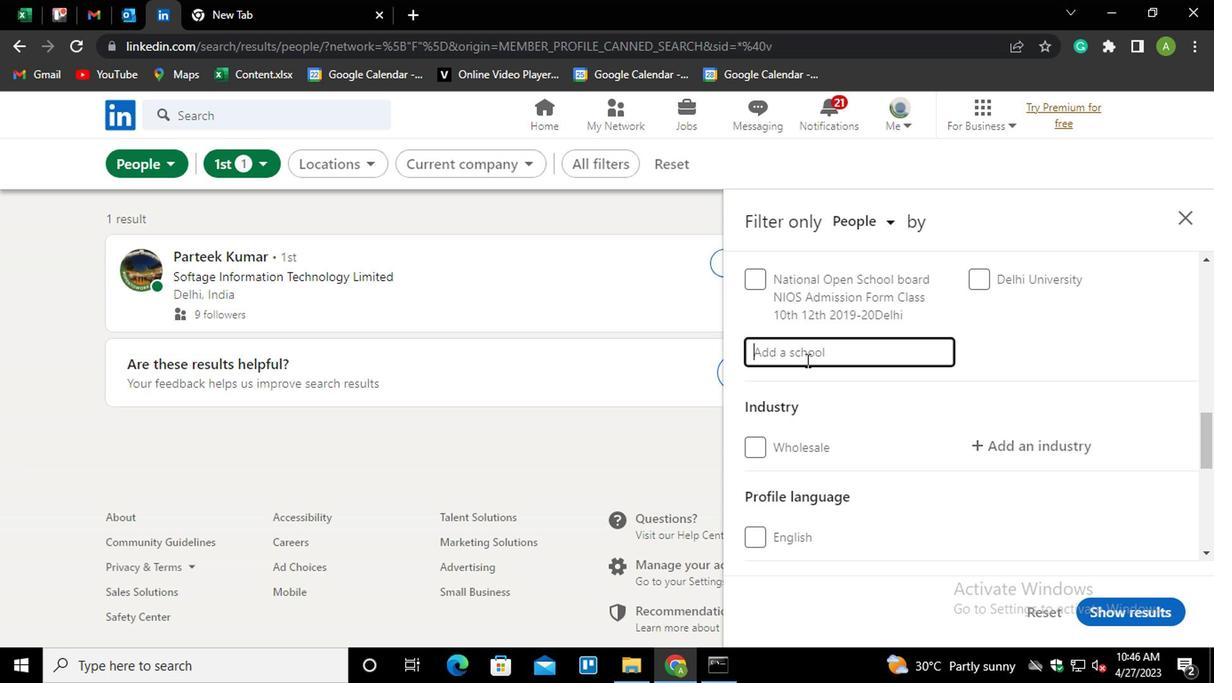 
Action: Key pressed <Key.shift_r><Key.shift_r><Key.shift_r>JAWAHAR<Key.down><Key.down><Key.enter>
Screenshot: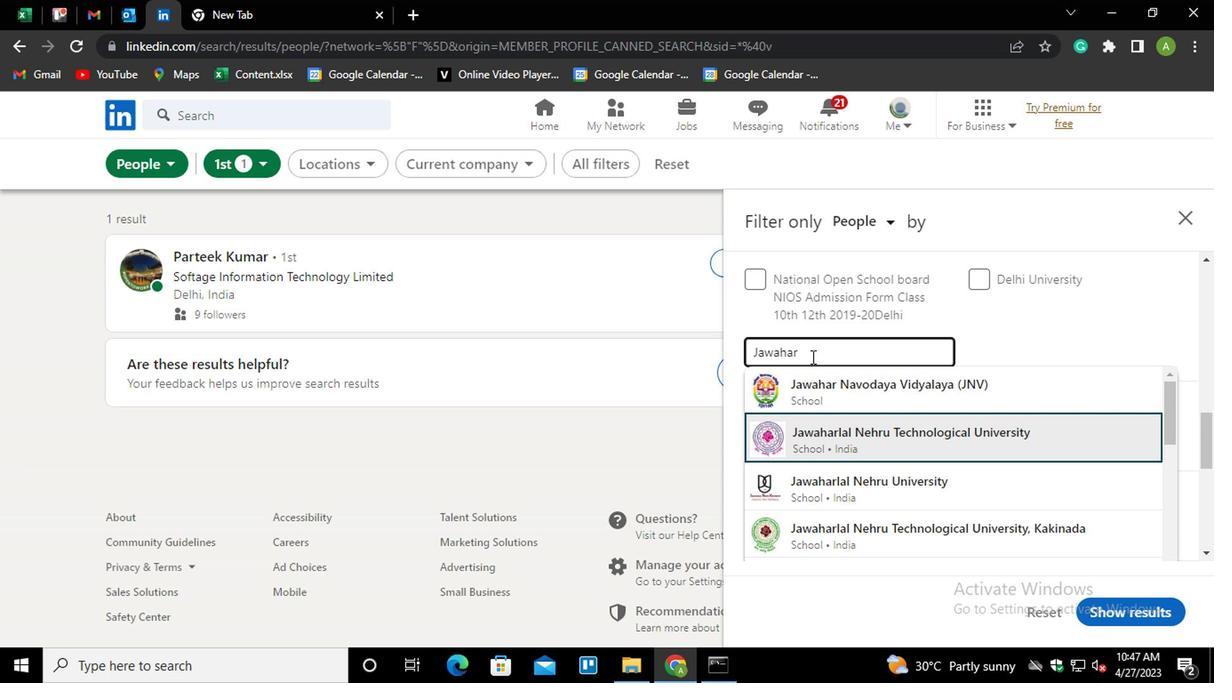 
Action: Mouse scrolled (810, 352) with delta (0, 0)
Screenshot: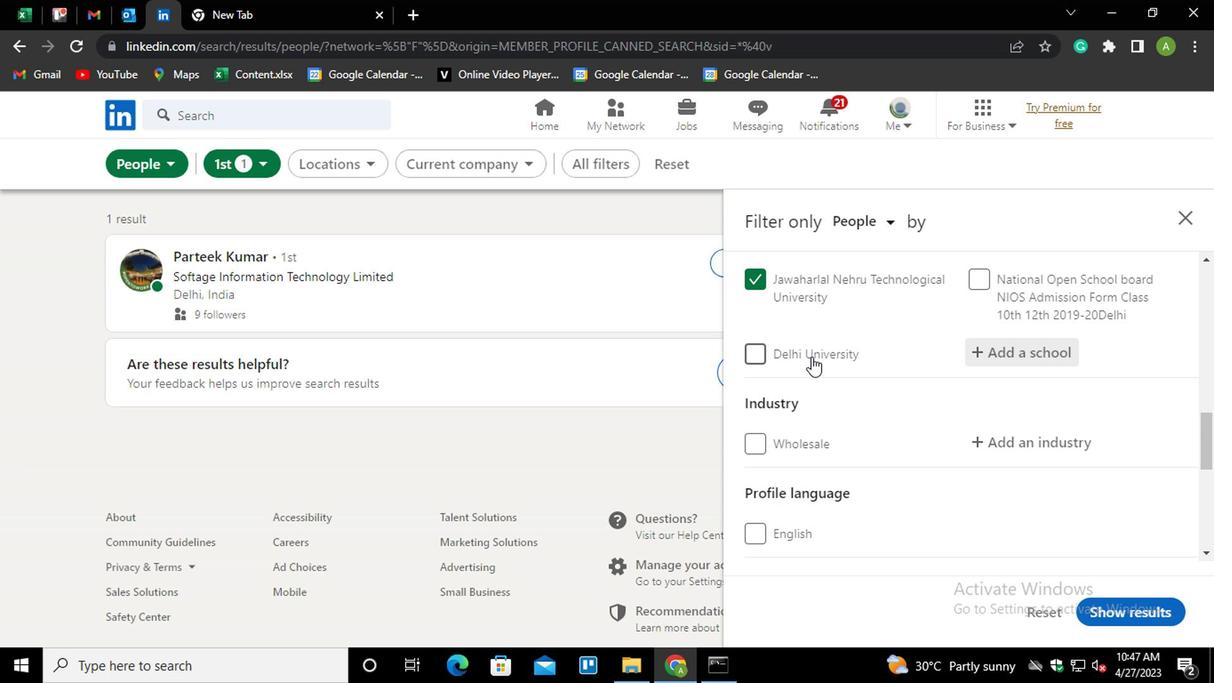 
Action: Mouse moved to (993, 346)
Screenshot: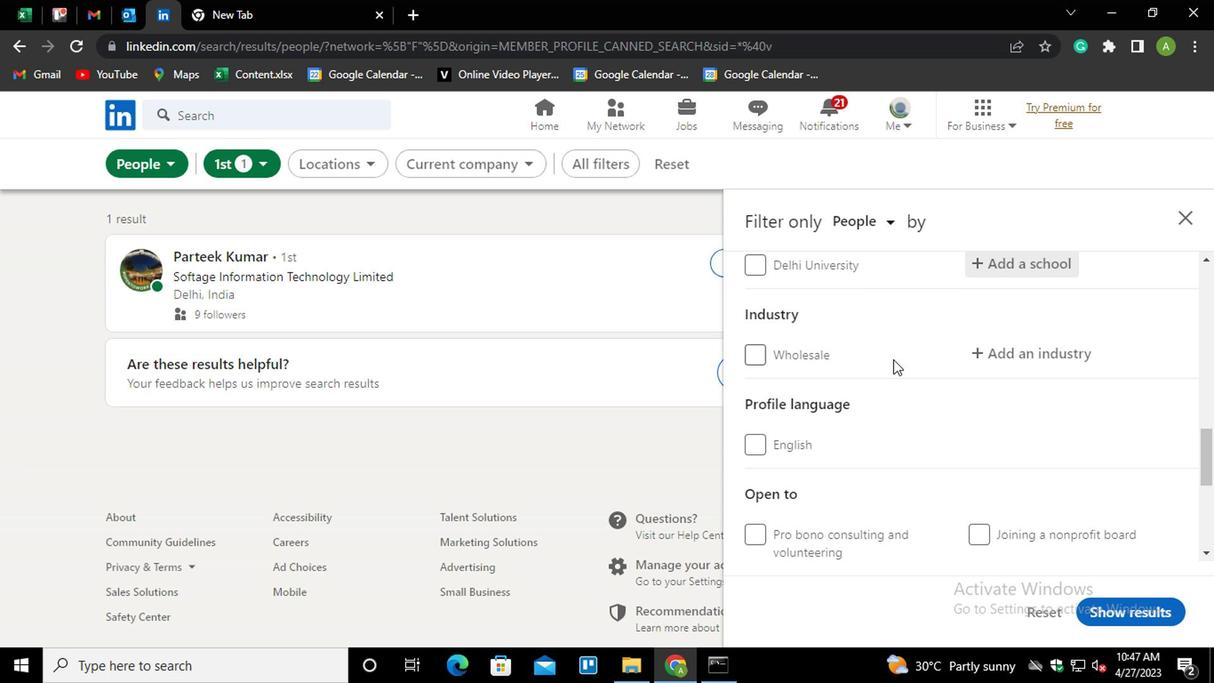 
Action: Mouse pressed left at (993, 346)
Screenshot: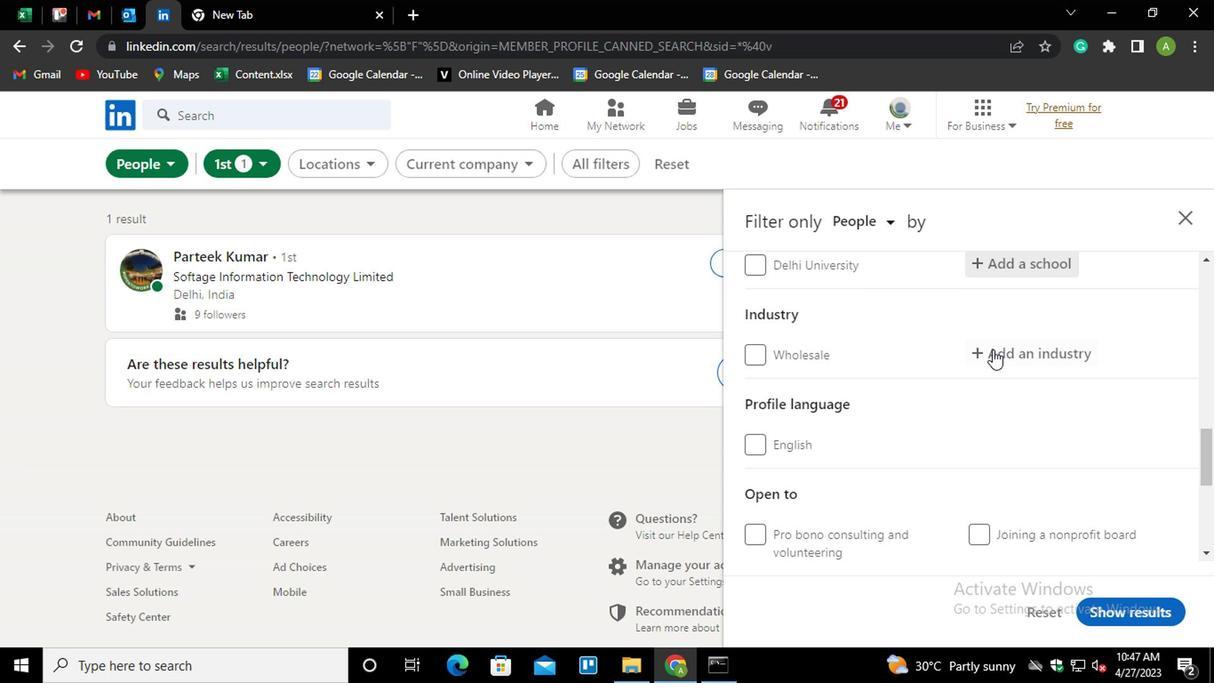 
Action: Mouse moved to (996, 347)
Screenshot: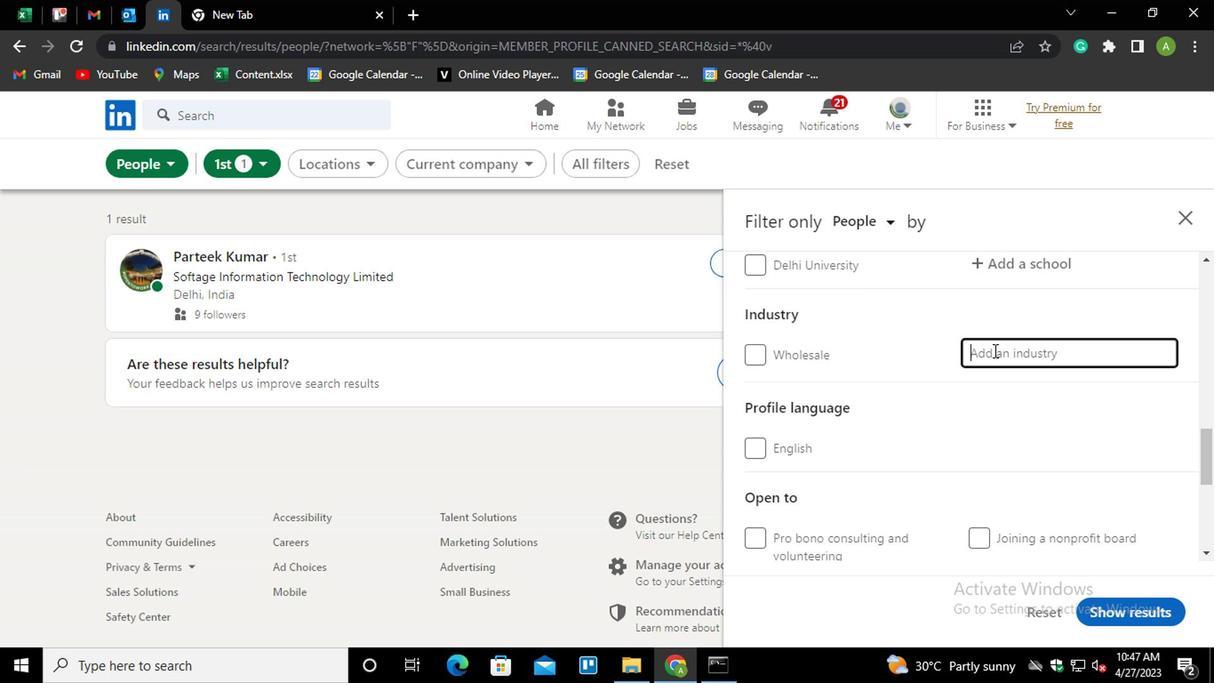 
Action: Mouse pressed left at (996, 347)
Screenshot: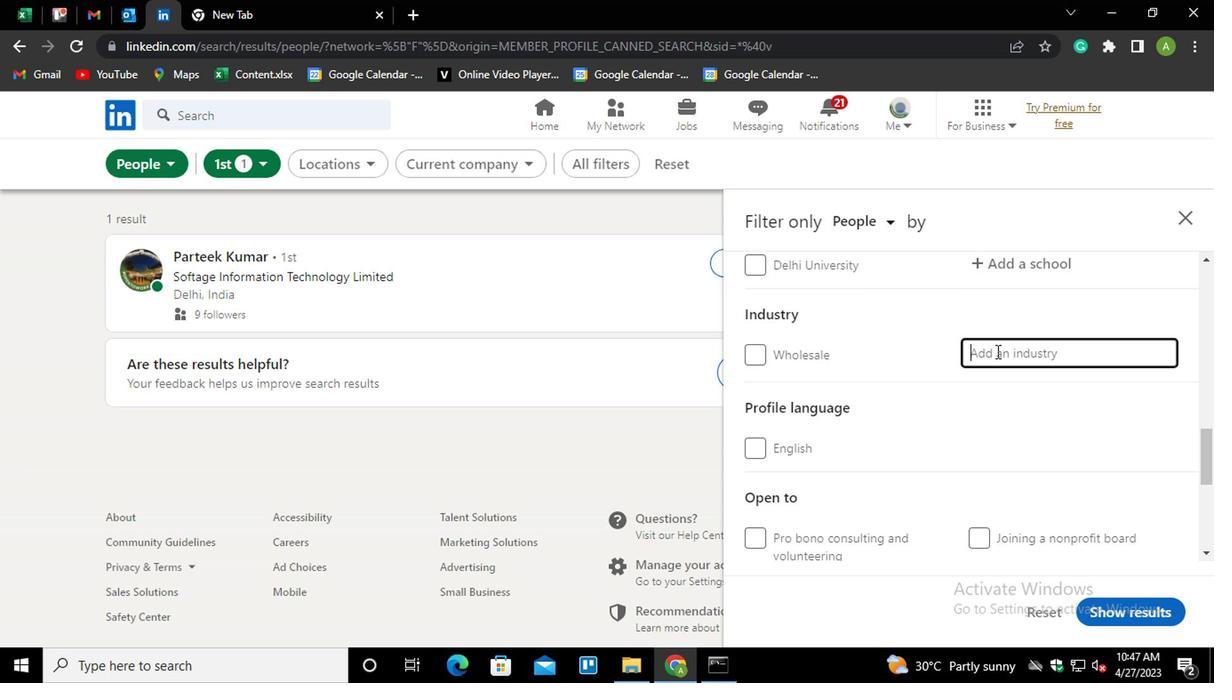 
Action: Mouse moved to (977, 362)
Screenshot: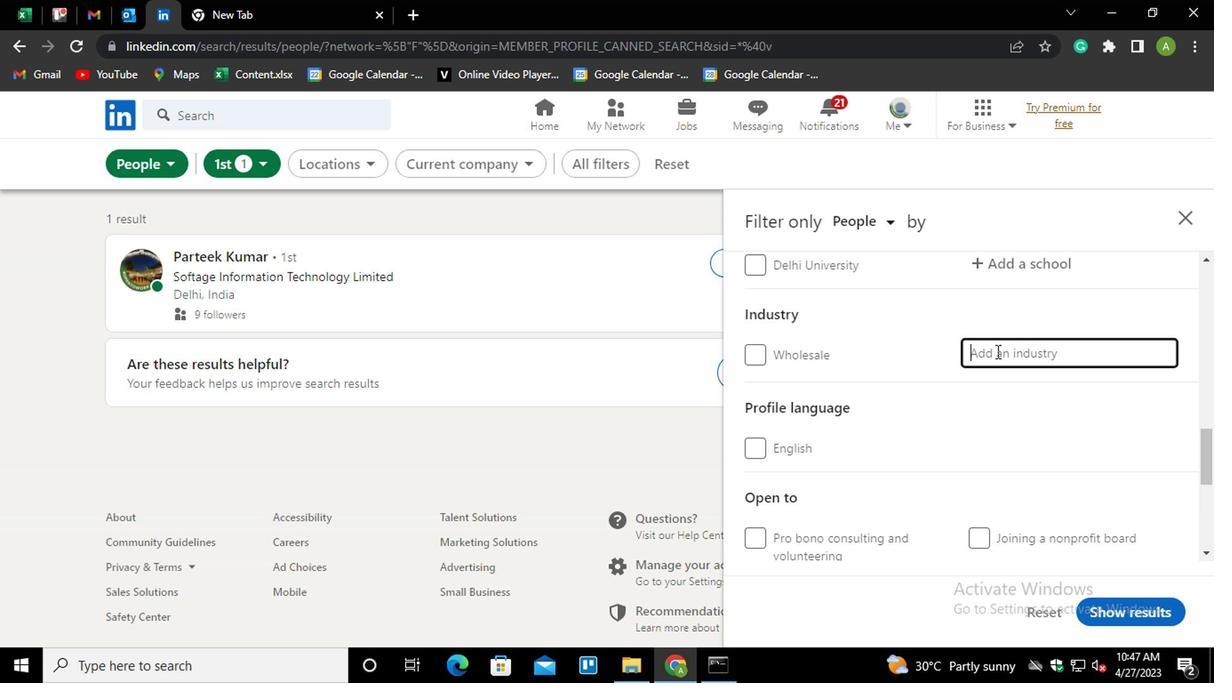 
Action: Key pressed <Key.shift><Key.shift><Key.shift><Key.shift>RETAIL<Key.down><Key.down><Key.down><Key.down><Key.space><Key.shift>ART<Key.space><Key.shift><Key.shift><Key.shift><Key.shift><Key.shift><Key.shift><Key.shift><Key.shift><Key.shift><Key.shift><Key.shift><Key.shift><Key.shift><Key.shift><Key.shift><Key.shift><Key.shift><Key.shift><Key.shift>DEALER<Key.down><Key.enter>
Screenshot: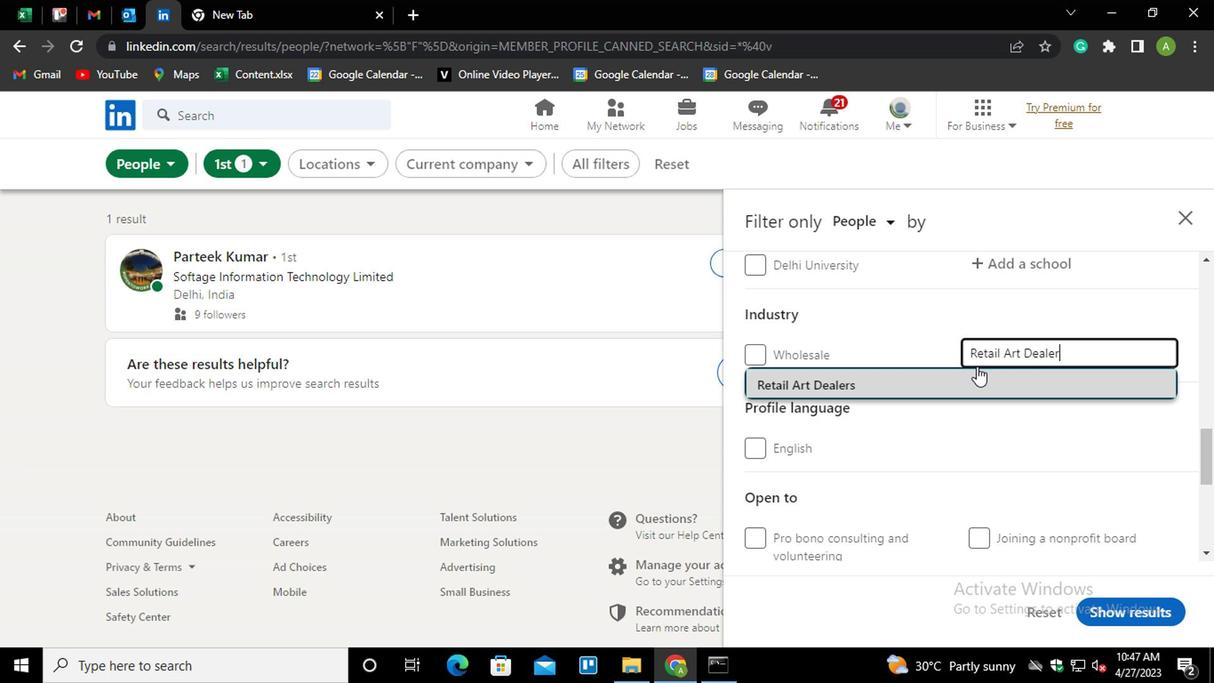 
Action: Mouse moved to (977, 365)
Screenshot: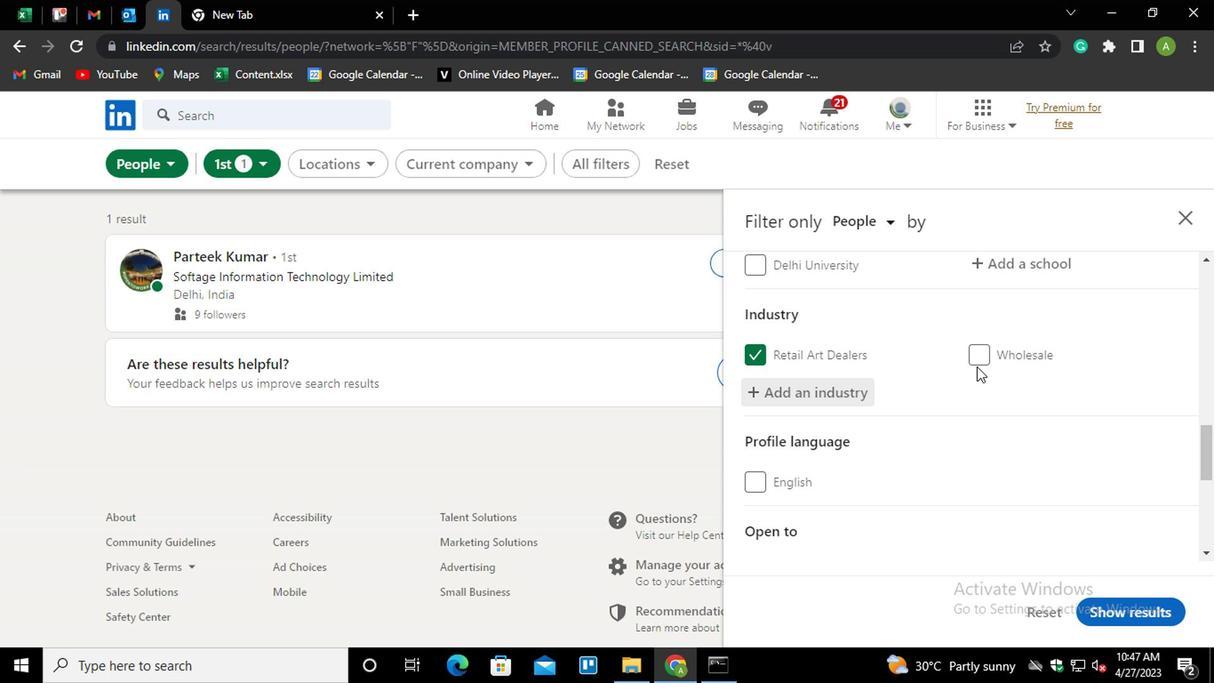 
Action: Mouse scrolled (977, 364) with delta (0, 0)
Screenshot: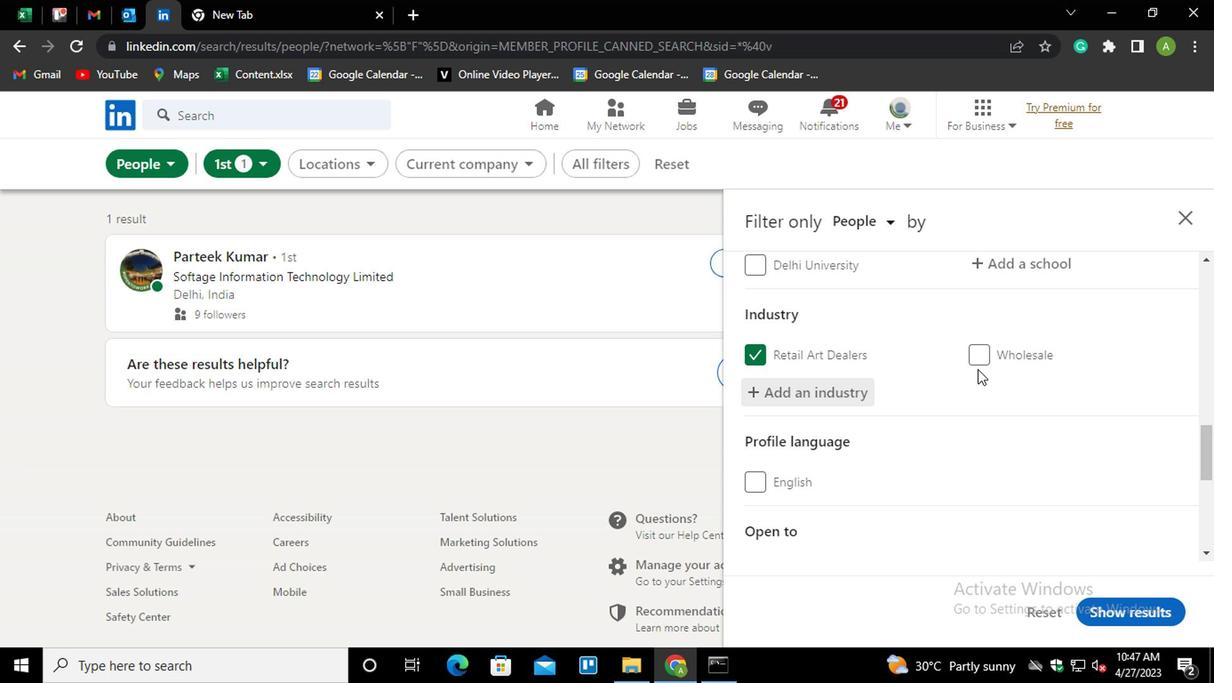 
Action: Mouse scrolled (977, 364) with delta (0, 0)
Screenshot: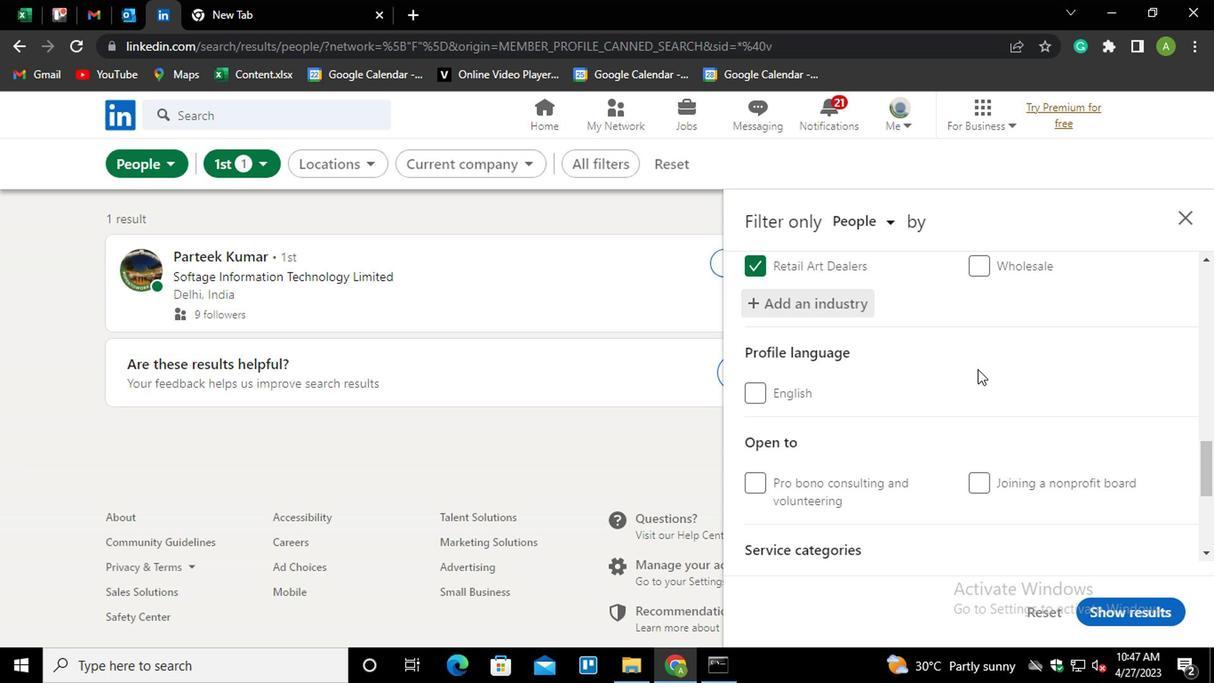 
Action: Mouse moved to (975, 373)
Screenshot: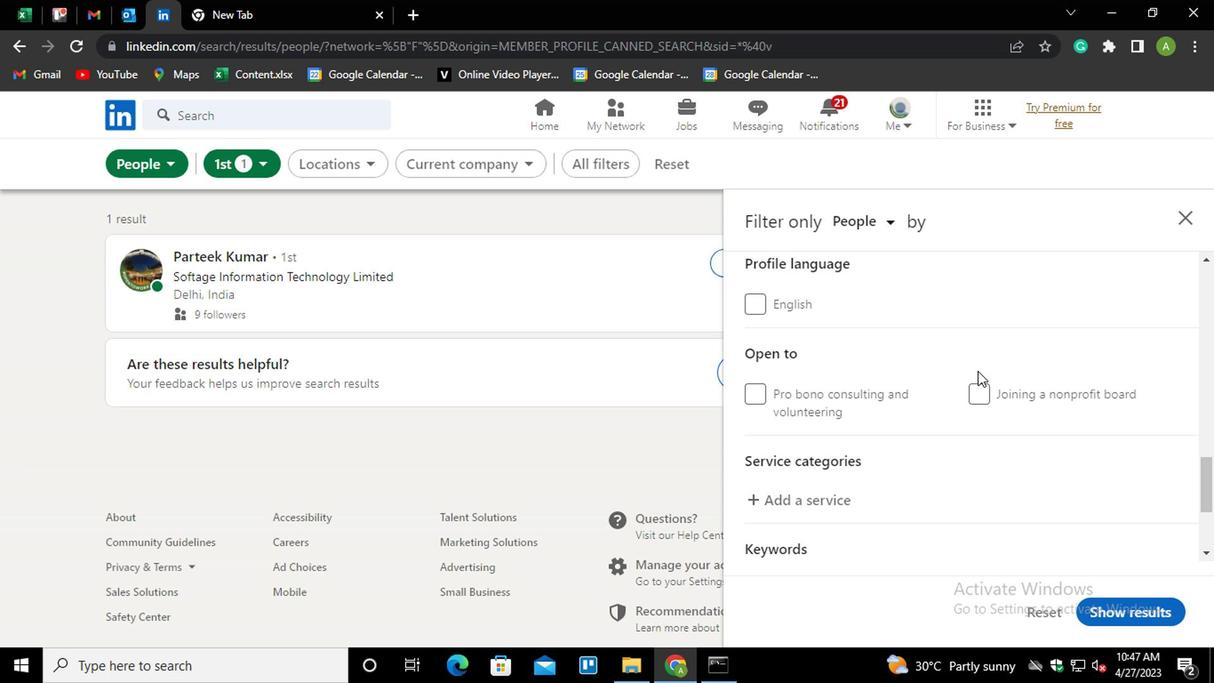 
Action: Mouse scrolled (975, 372) with delta (0, -1)
Screenshot: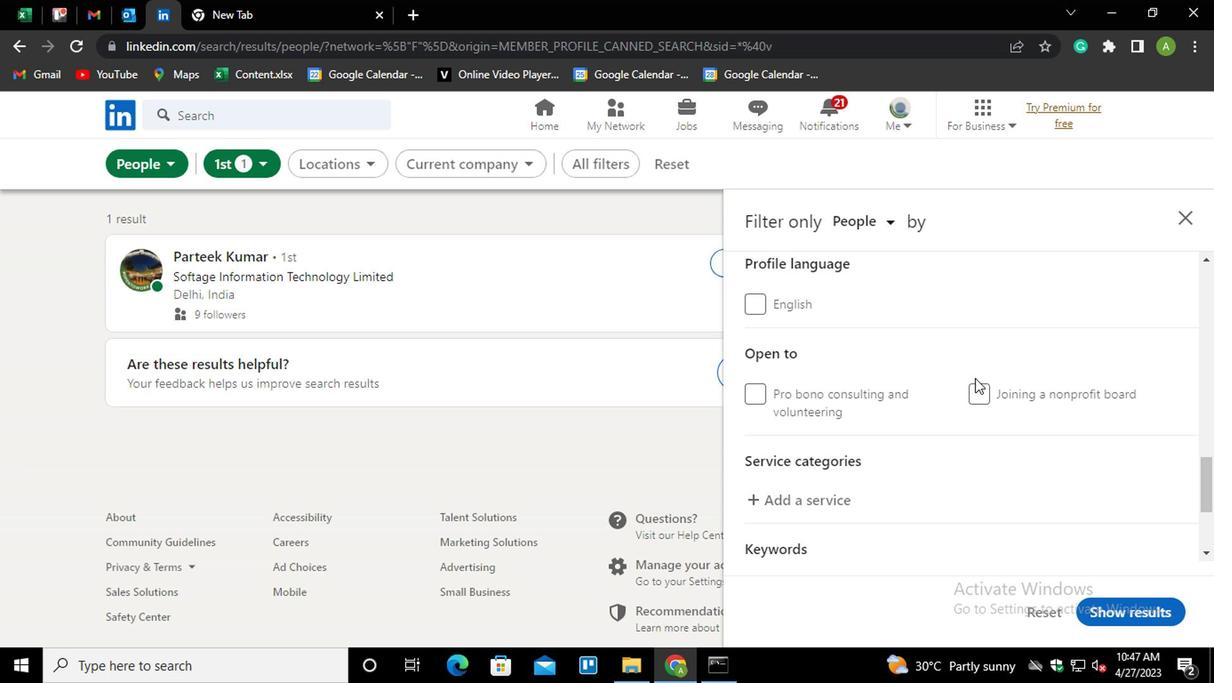 
Action: Mouse moved to (834, 401)
Screenshot: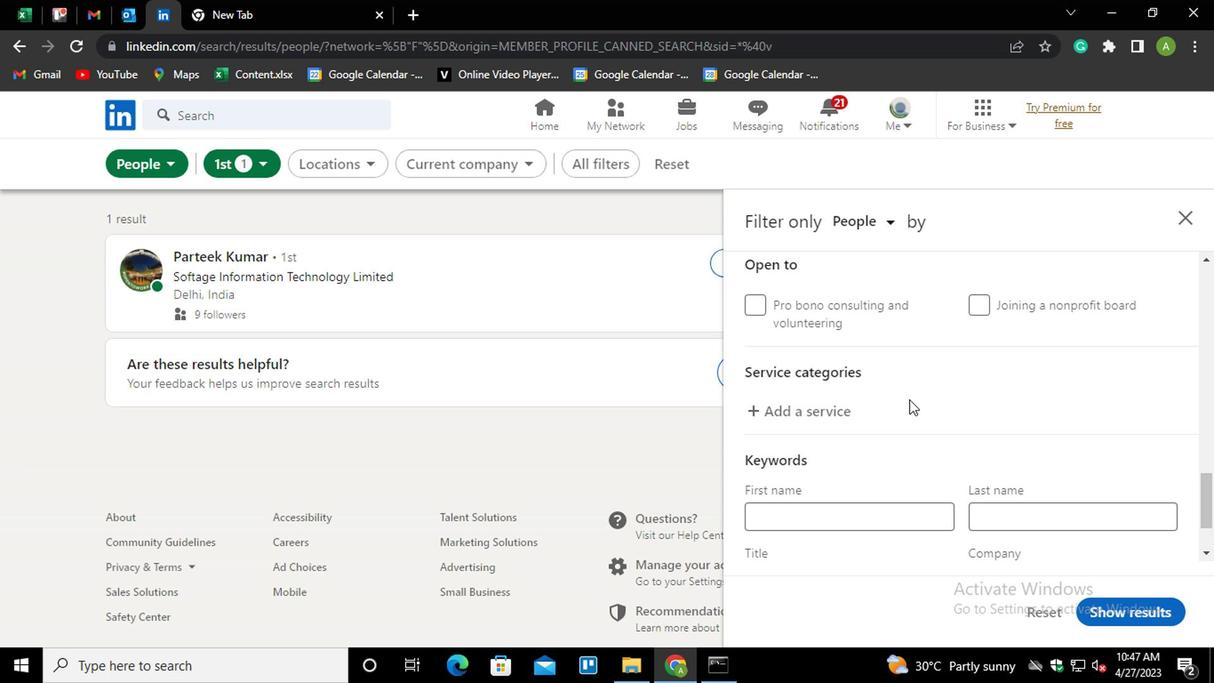 
Action: Mouse pressed left at (834, 401)
Screenshot: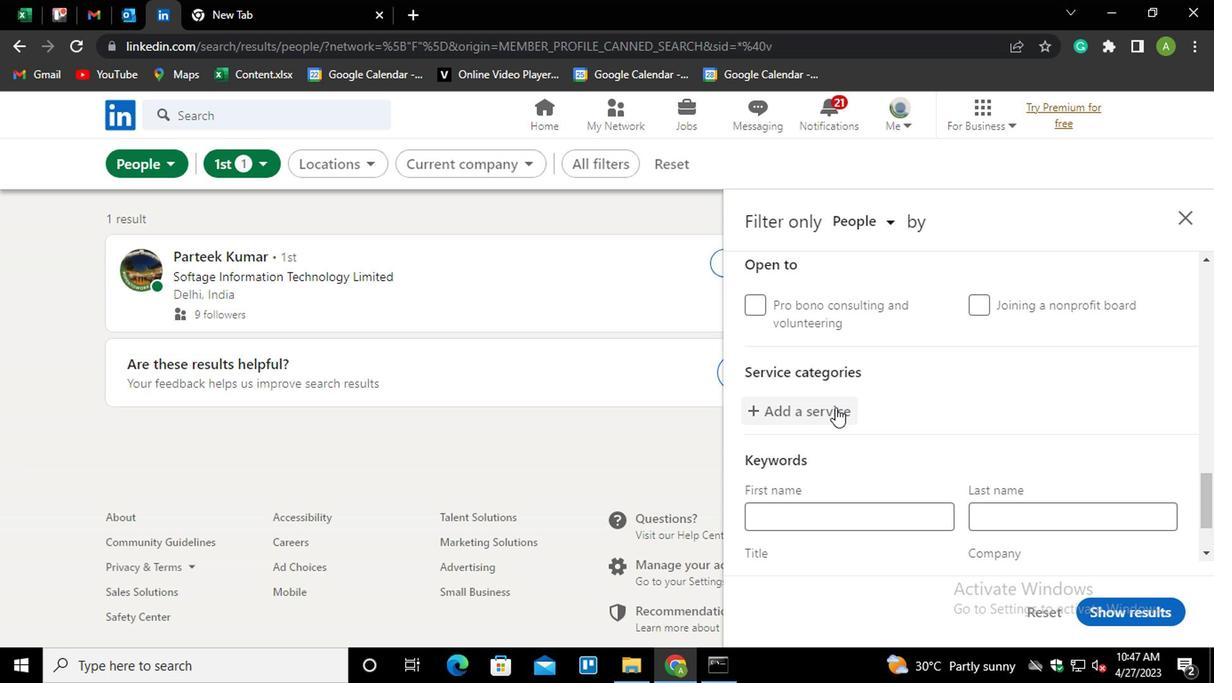 
Action: Mouse moved to (836, 403)
Screenshot: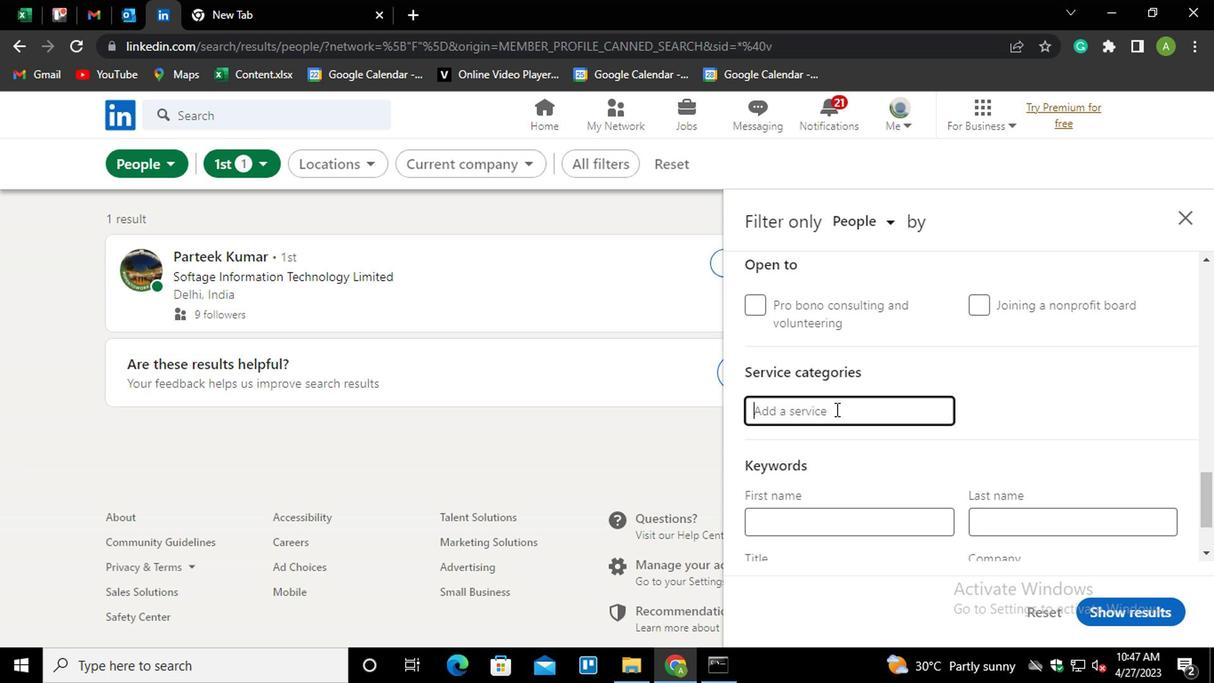 
Action: Mouse pressed left at (836, 403)
Screenshot: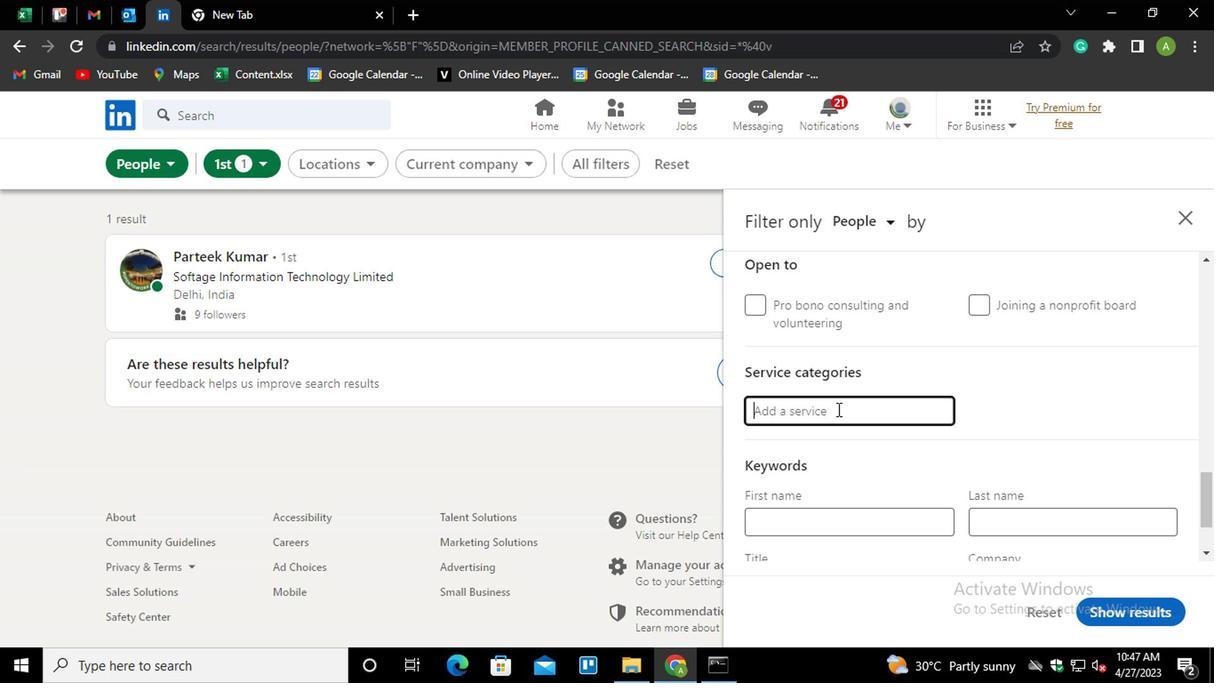 
Action: Mouse moved to (832, 408)
Screenshot: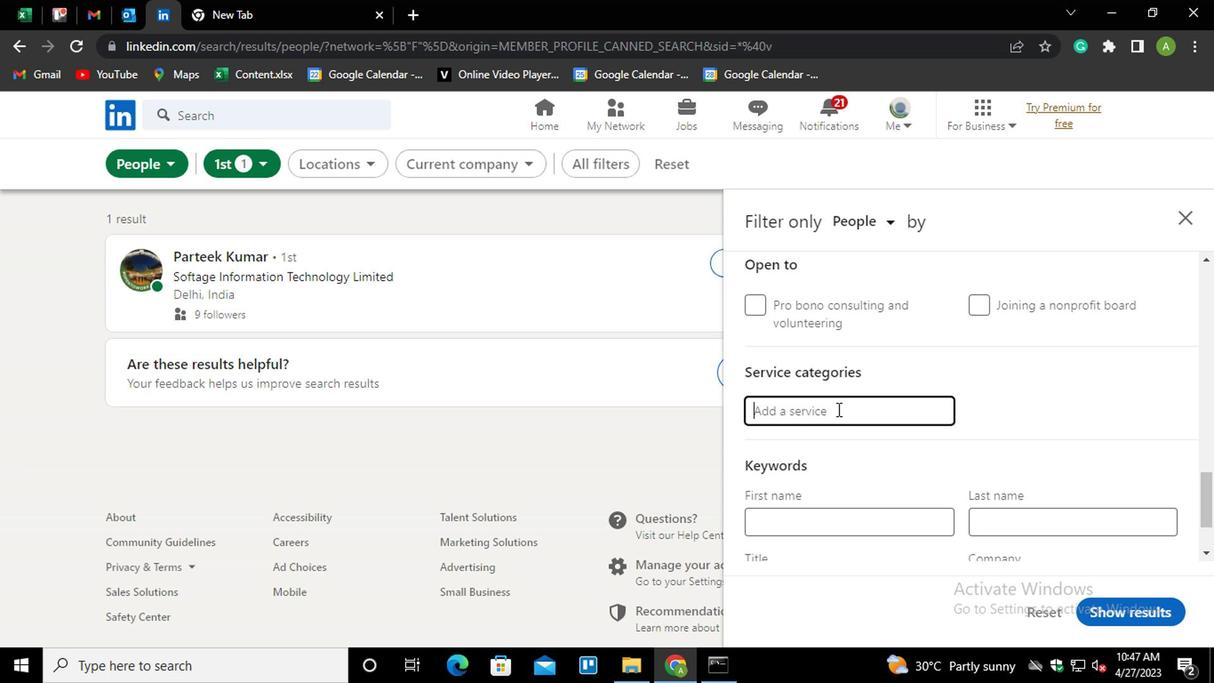 
Action: Key pressed <Key.shift><Key.shift>TRANSLATION<Key.down><Key.down><Key.enter>
Screenshot: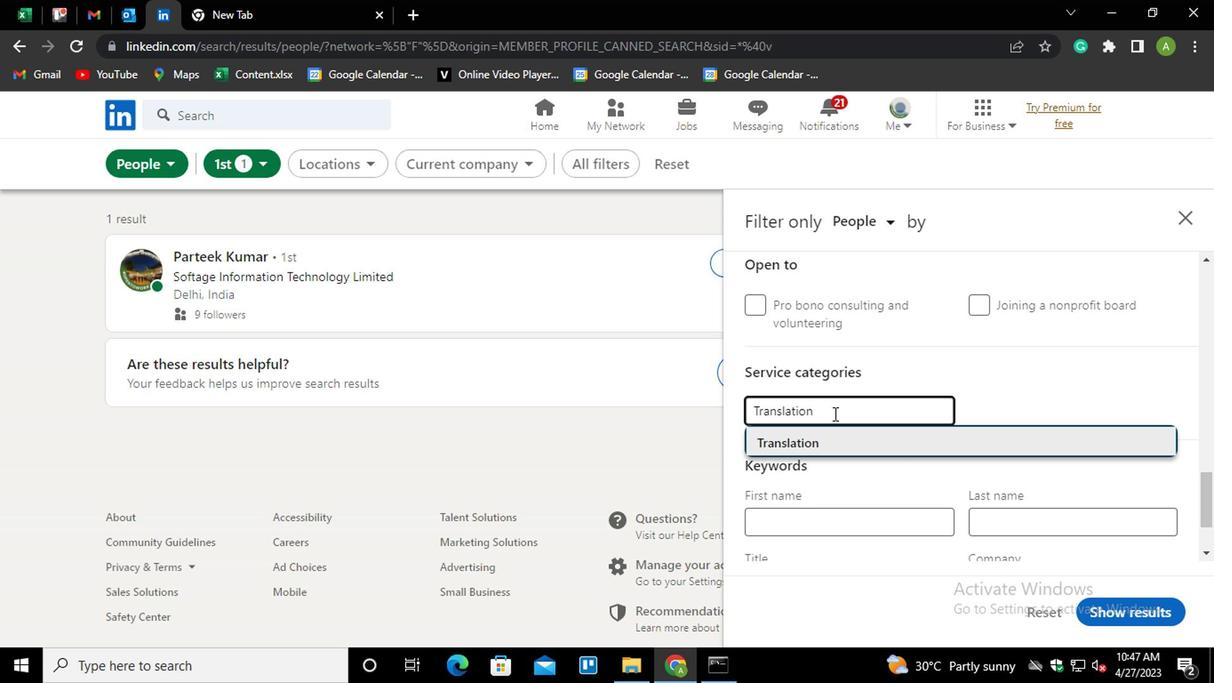 
Action: Mouse scrolled (832, 406) with delta (0, -1)
Screenshot: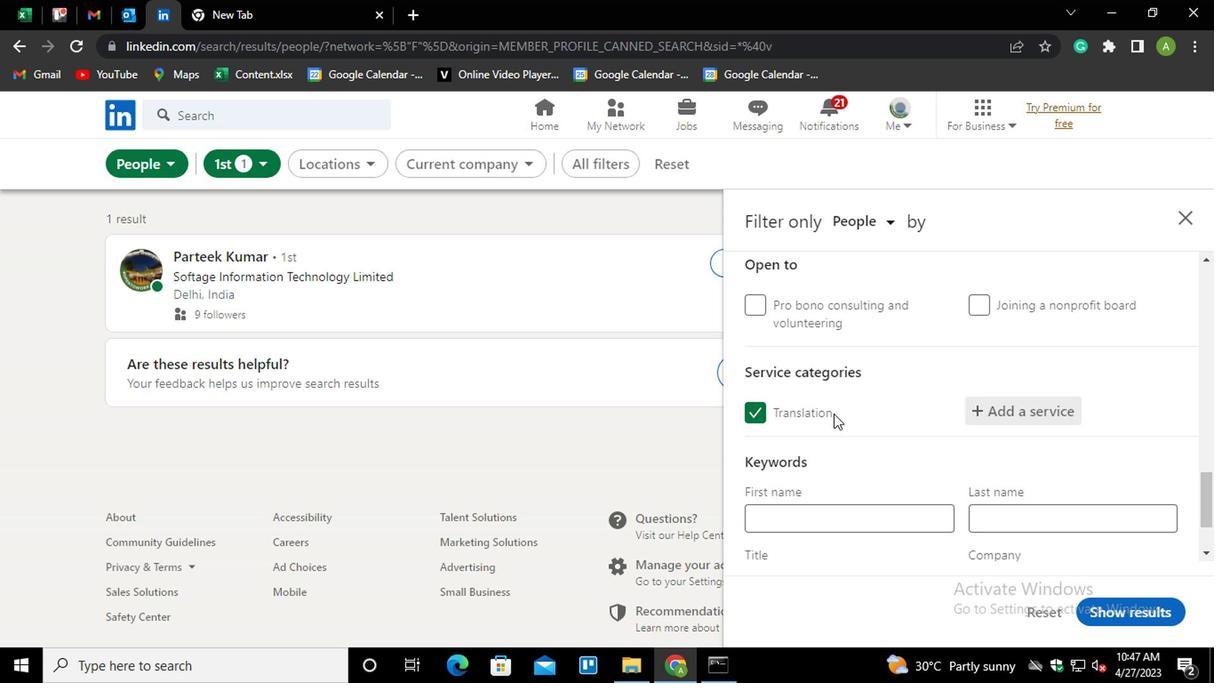 
Action: Mouse moved to (839, 483)
Screenshot: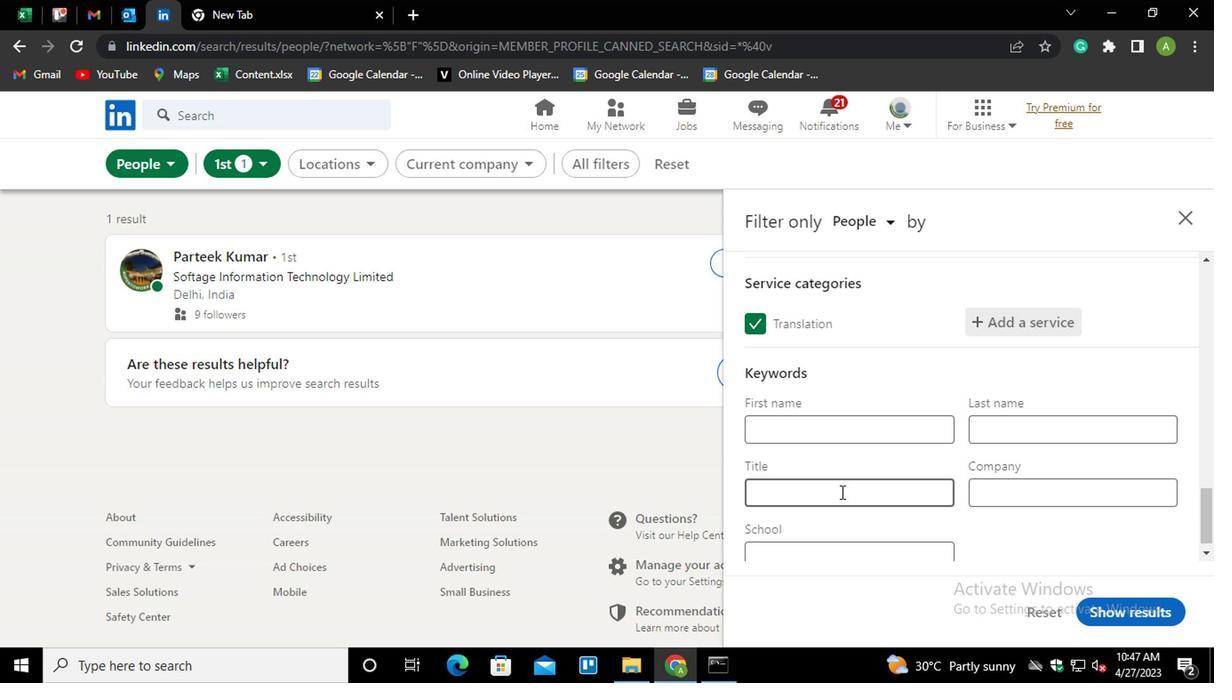 
Action: Mouse pressed left at (839, 483)
Screenshot: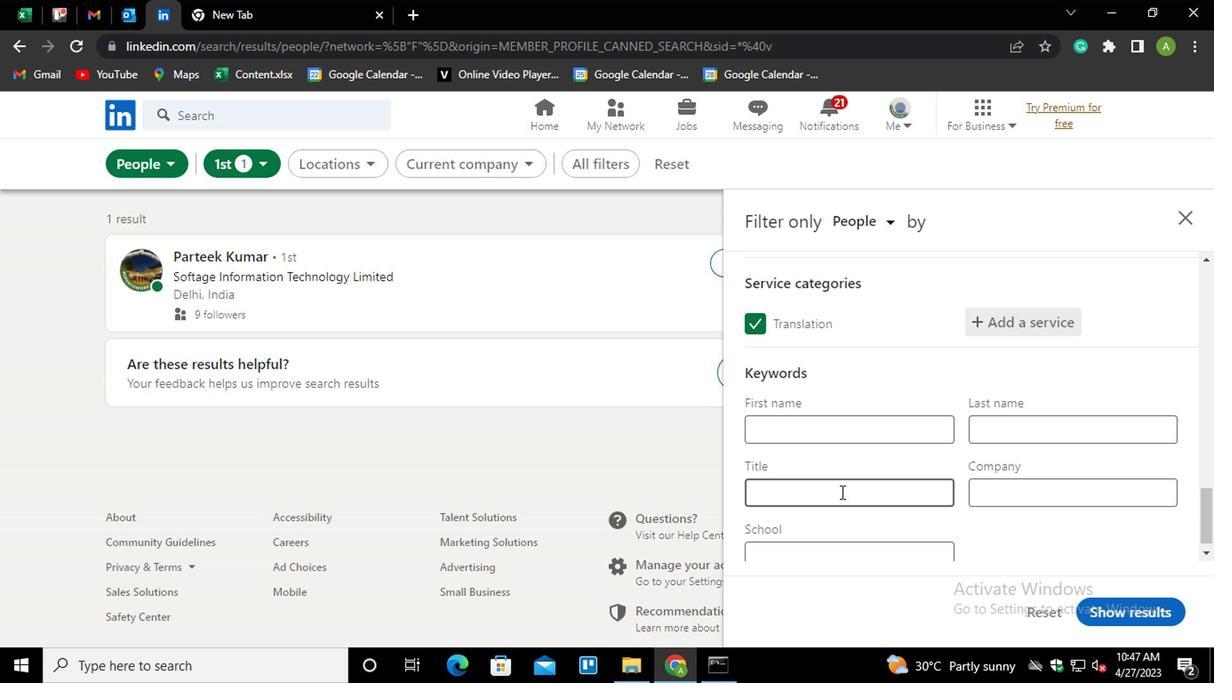 
Action: Key pressed <Key.shift>TELEWORK<Key.space><Key.shift>NURSE/<Key.shift><Key.shift><Key.shift><Key.shift><Key.shift><Key.shift><Key.shift>DOCTOR
Screenshot: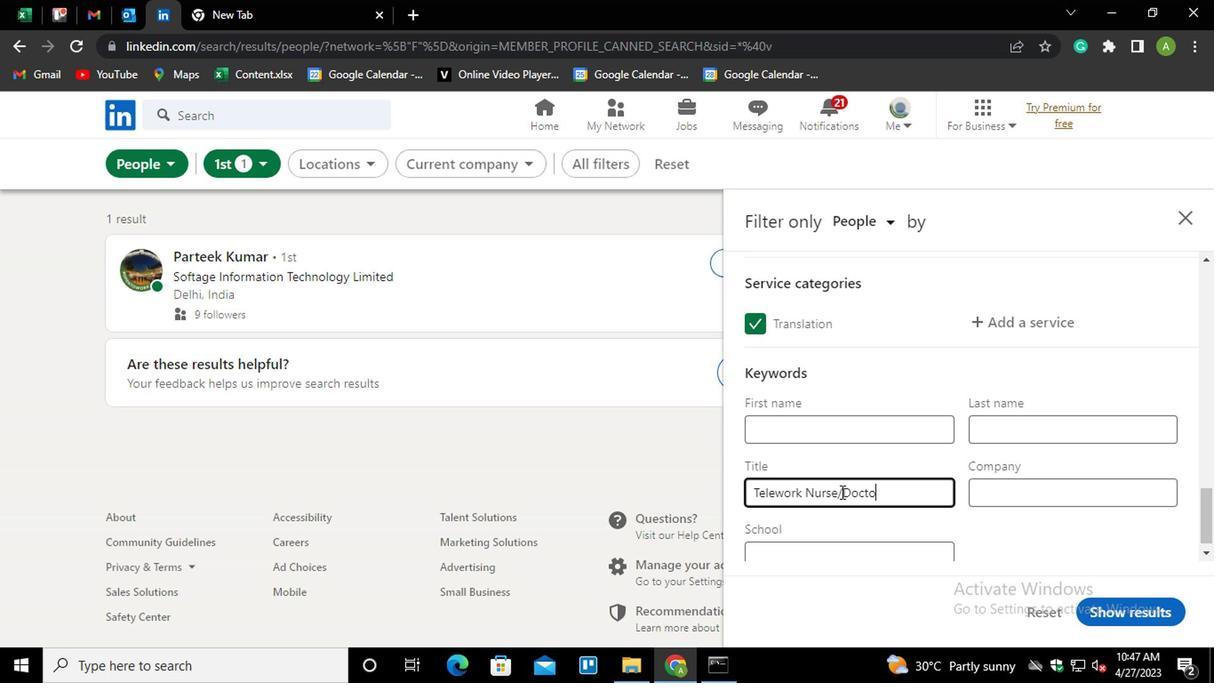 
Action: Mouse moved to (1088, 519)
Screenshot: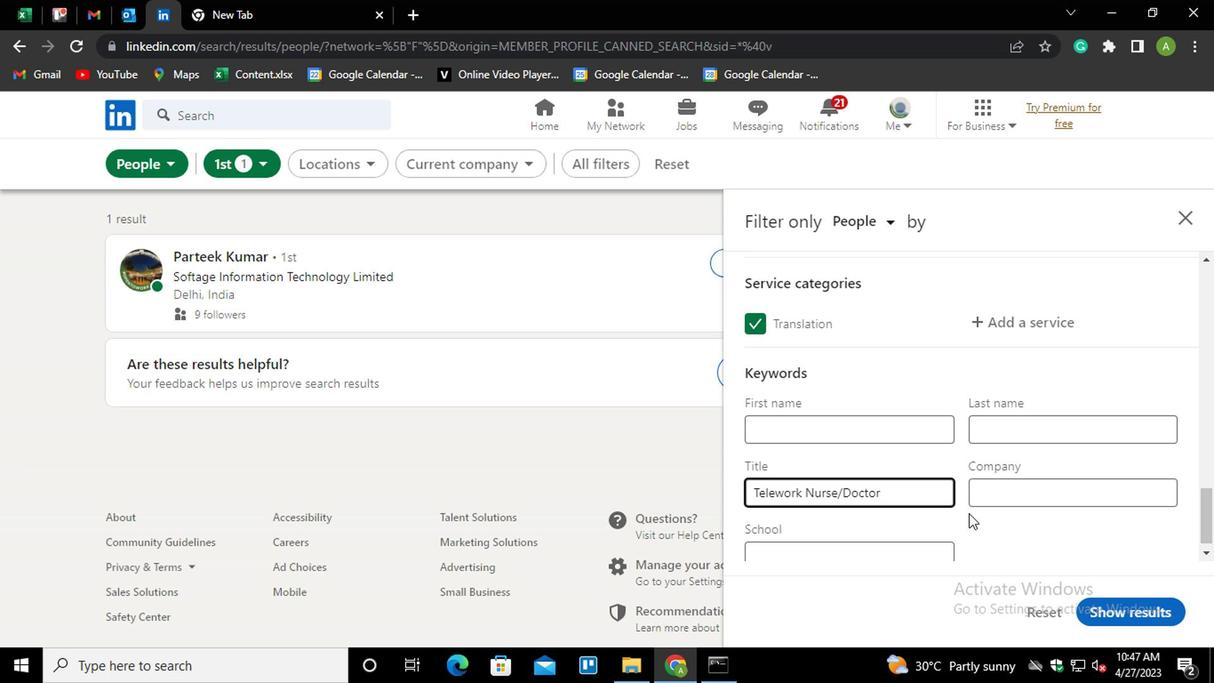 
Action: Mouse pressed left at (1088, 519)
Screenshot: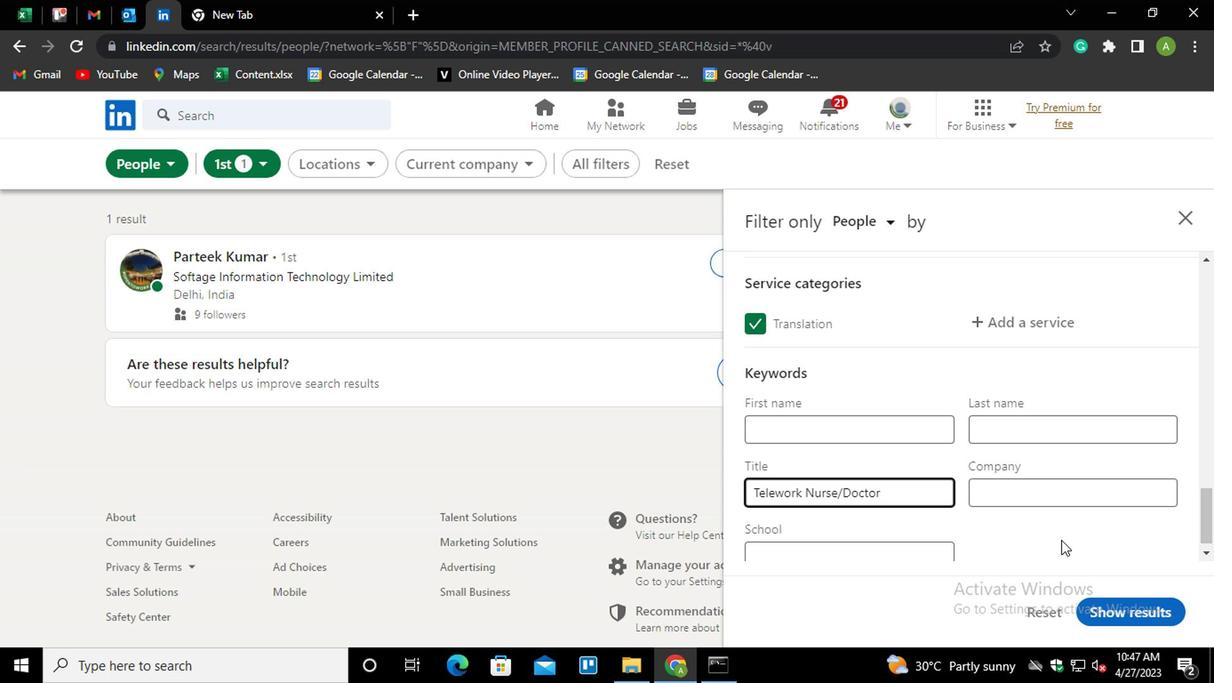 
Action: Mouse moved to (1126, 598)
Screenshot: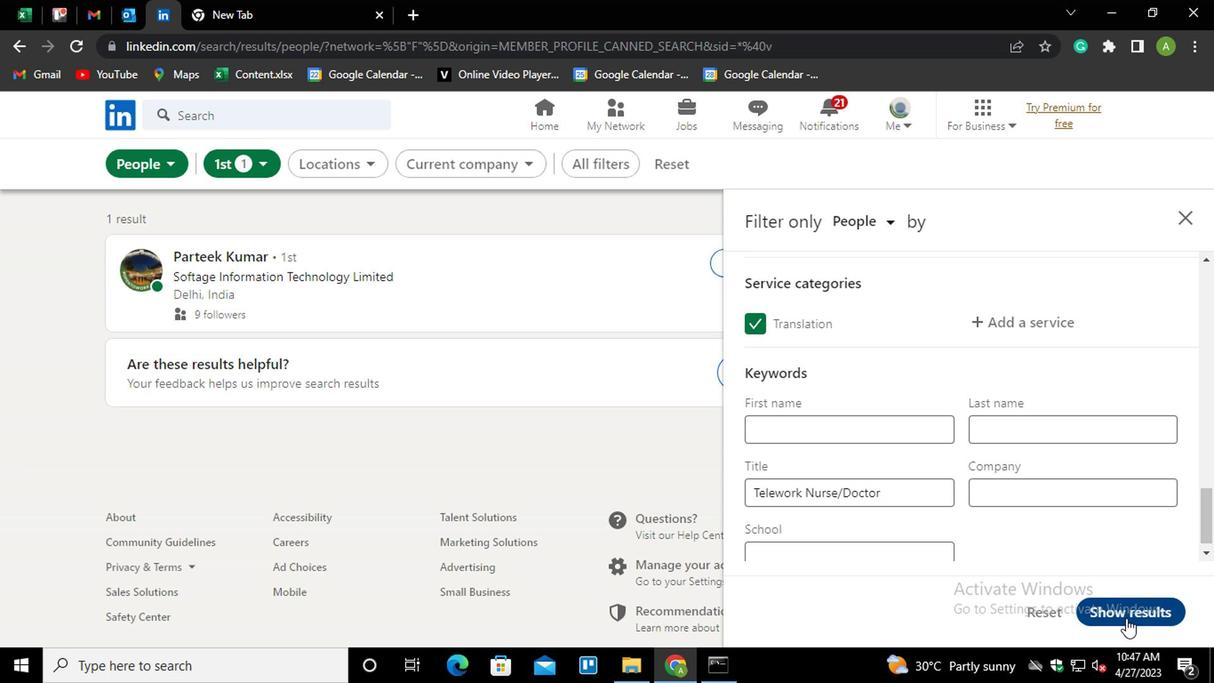 
Action: Mouse pressed left at (1126, 598)
Screenshot: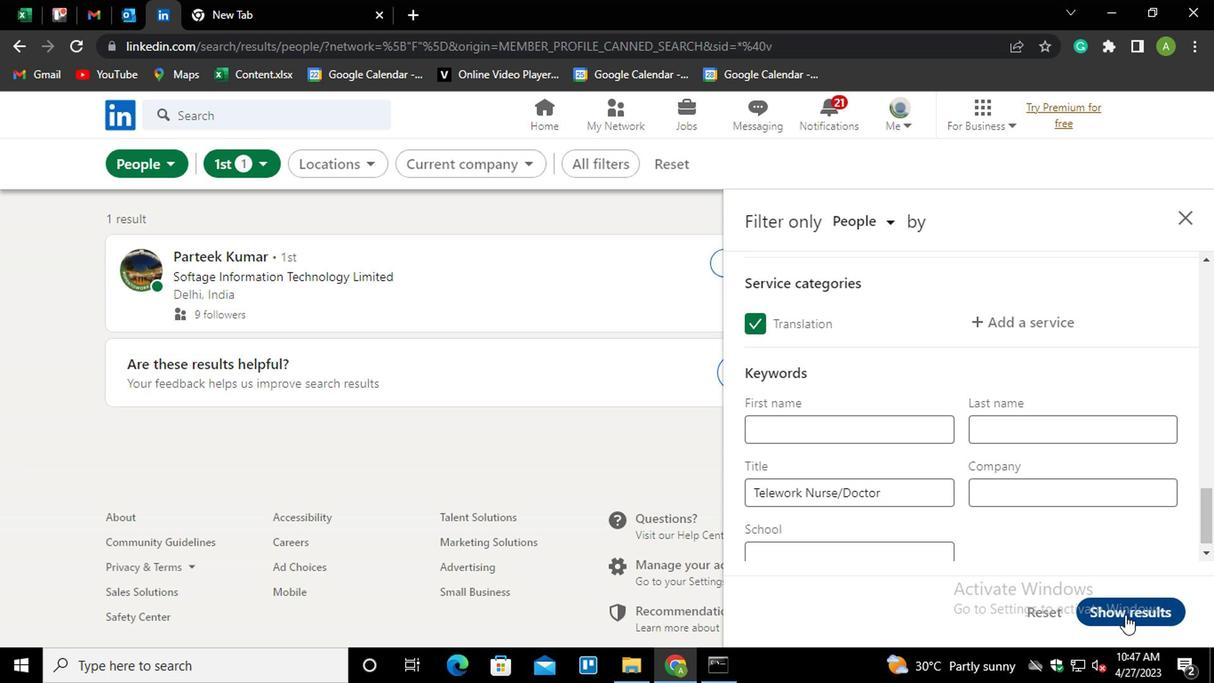 
Action: Mouse moved to (1122, 598)
Screenshot: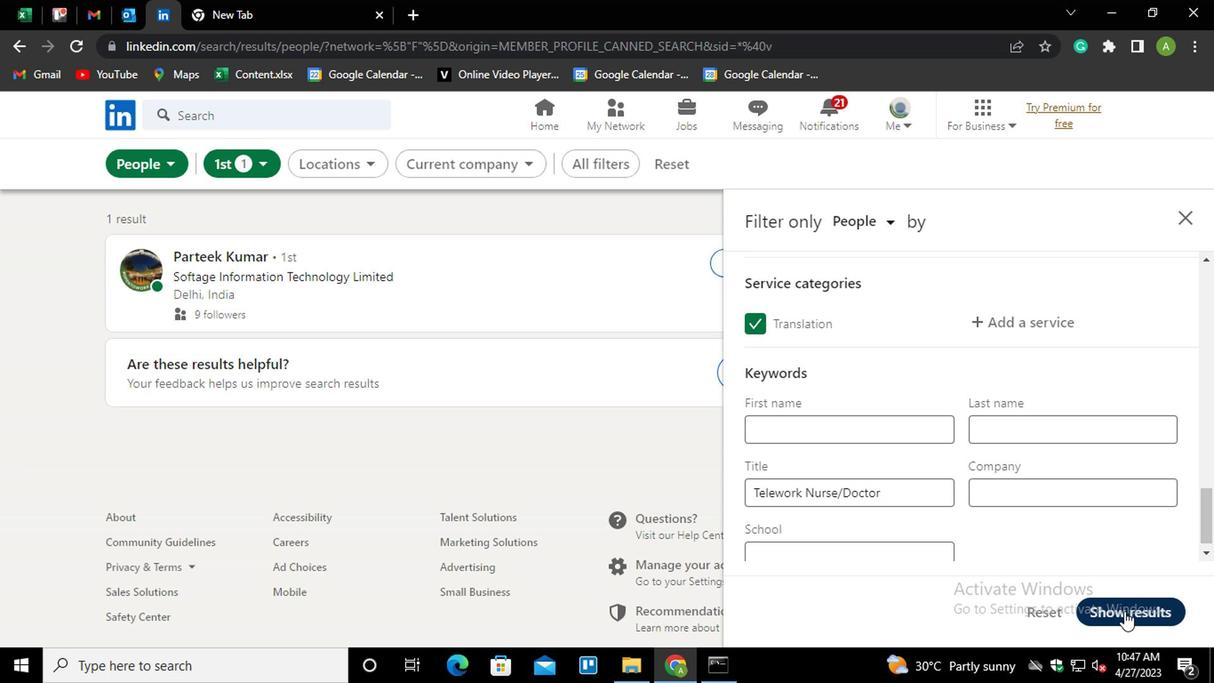 
